 Task: Find connections with filter location Rosetta with filter topic #linkedinstorieswith filter profile language Spanish with filter current company The Product Folks with filter school IIEST, Shibpur with filter industry Baked Goods Manufacturing with filter service category Mortgage Lending with filter keywords title Animal Breeder
Action: Mouse moved to (598, 80)
Screenshot: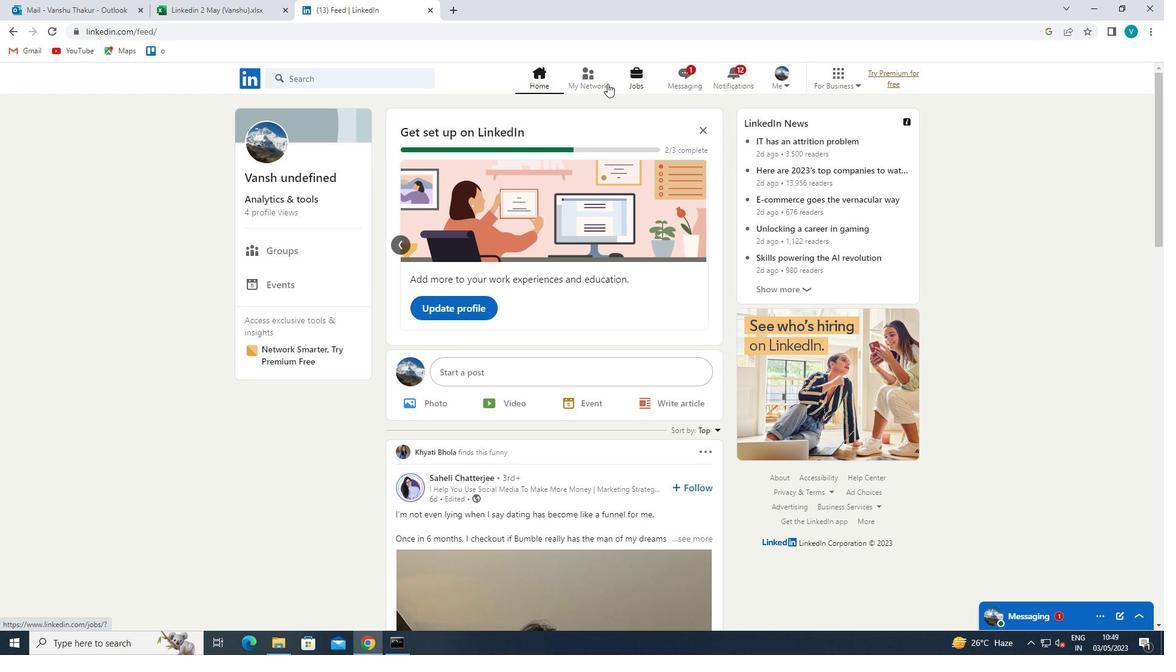 
Action: Mouse pressed left at (598, 80)
Screenshot: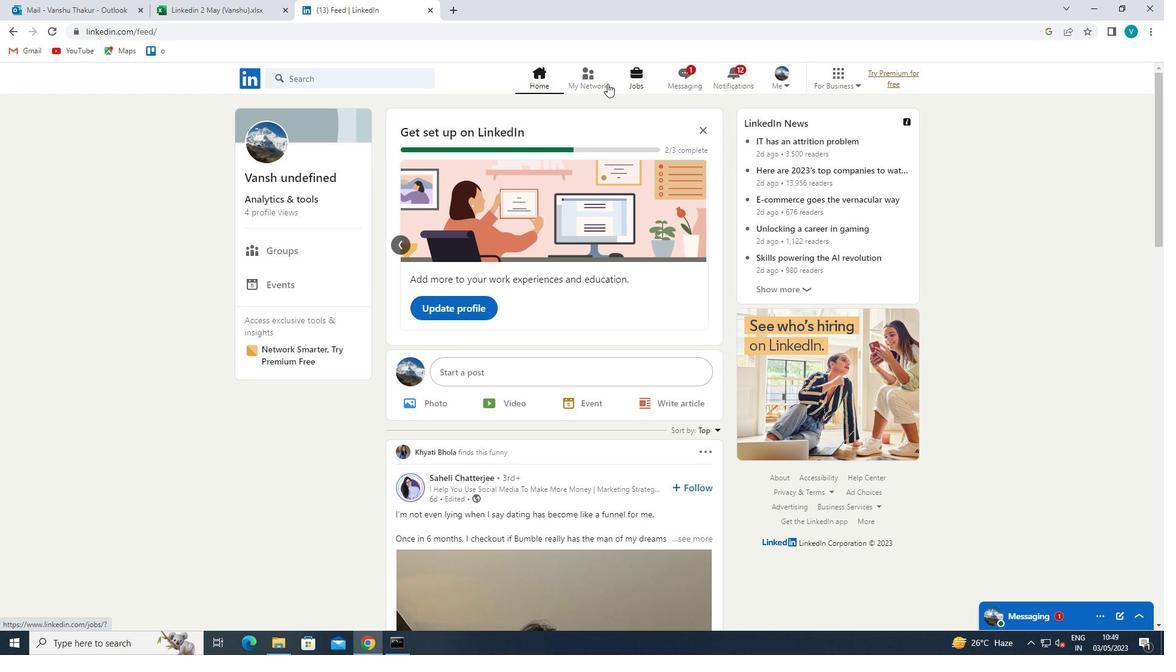 
Action: Mouse moved to (334, 136)
Screenshot: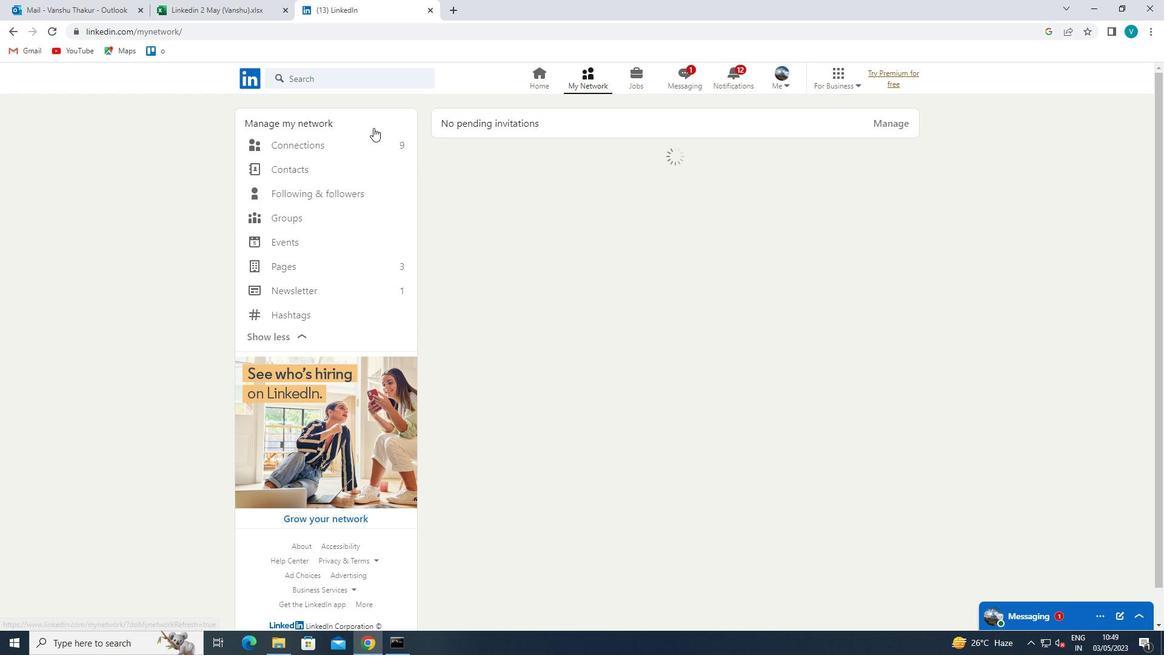 
Action: Mouse pressed left at (334, 136)
Screenshot: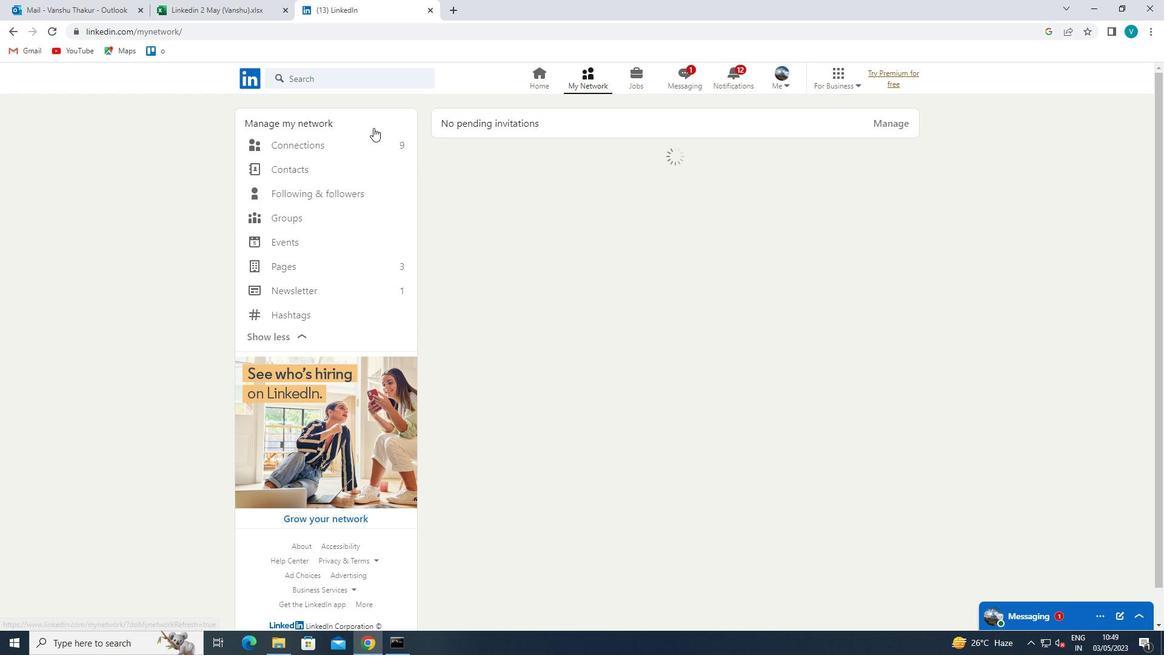 
Action: Mouse moved to (324, 148)
Screenshot: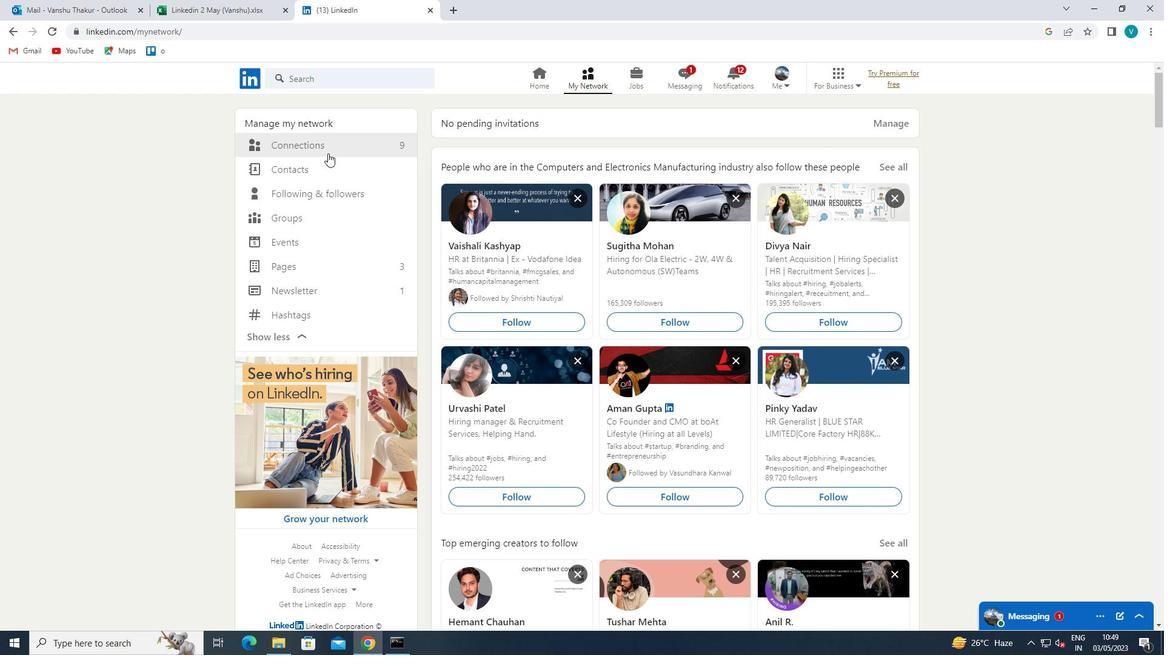 
Action: Mouse pressed left at (324, 148)
Screenshot: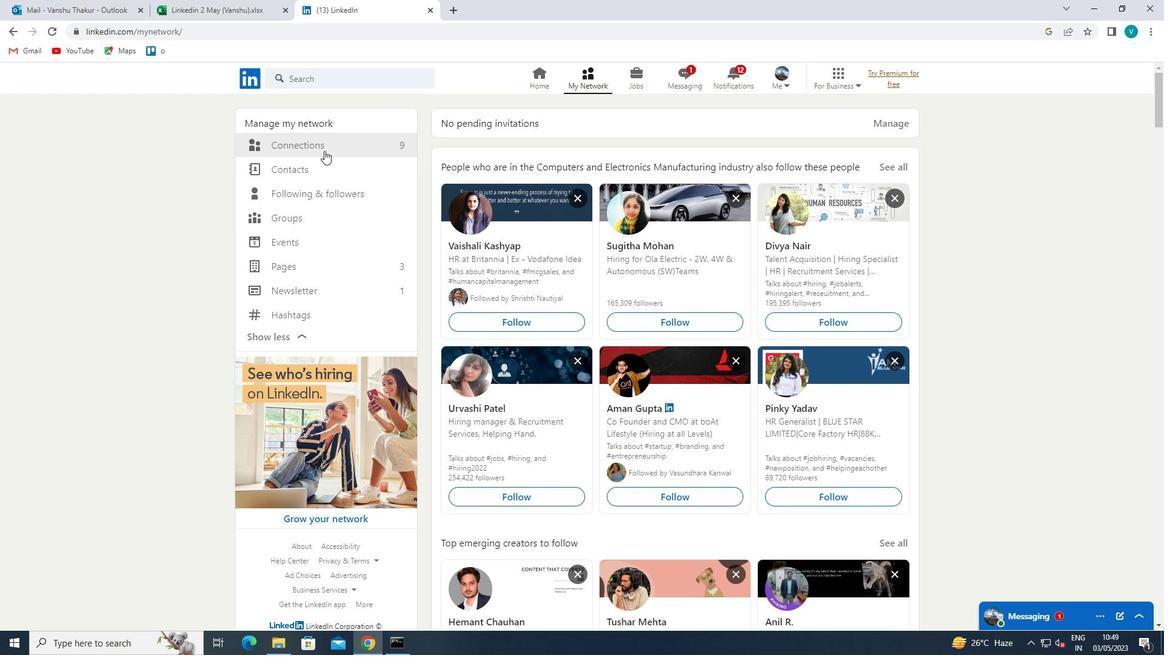 
Action: Mouse pressed left at (324, 148)
Screenshot: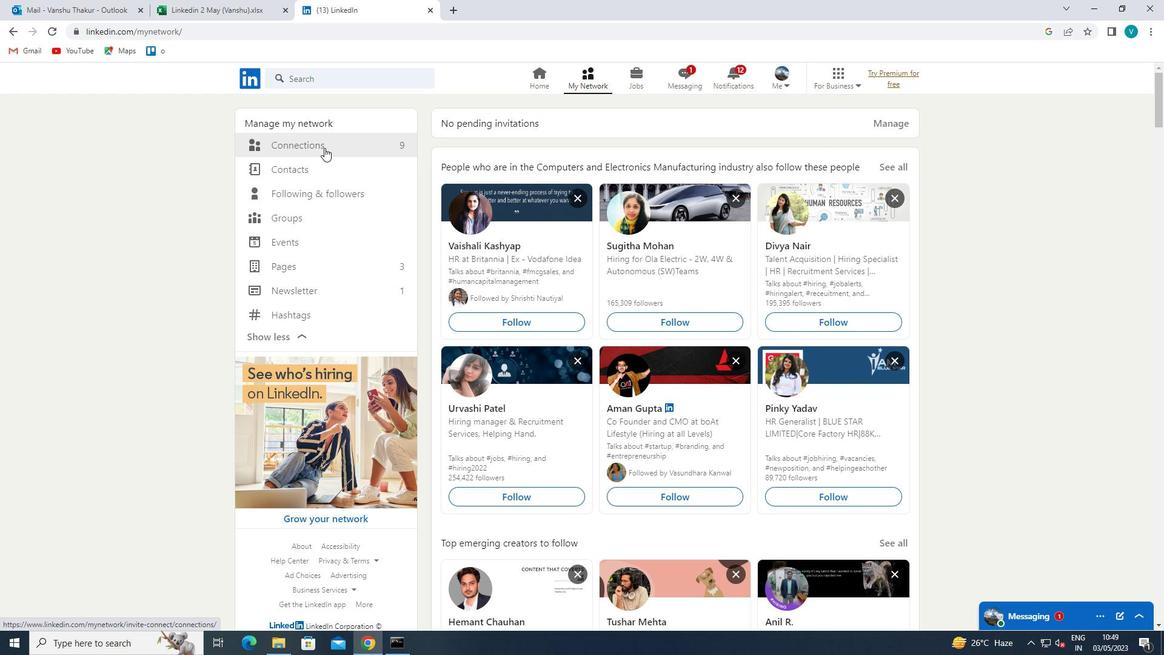 
Action: Mouse moved to (689, 139)
Screenshot: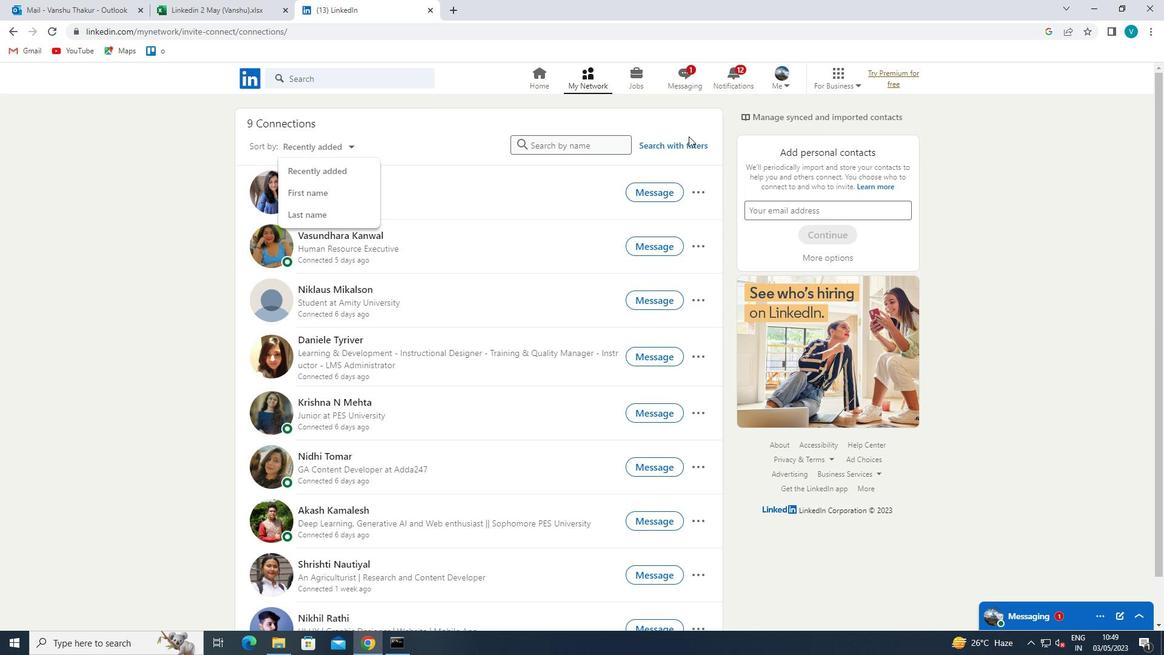 
Action: Mouse pressed left at (689, 139)
Screenshot: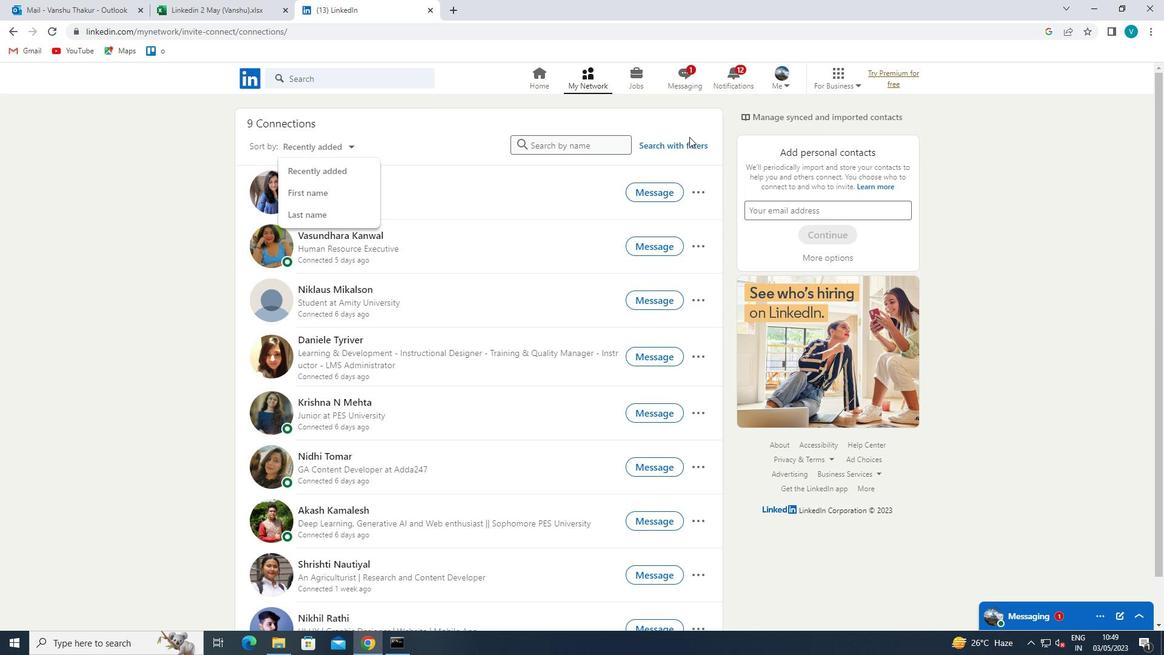 
Action: Mouse moved to (573, 108)
Screenshot: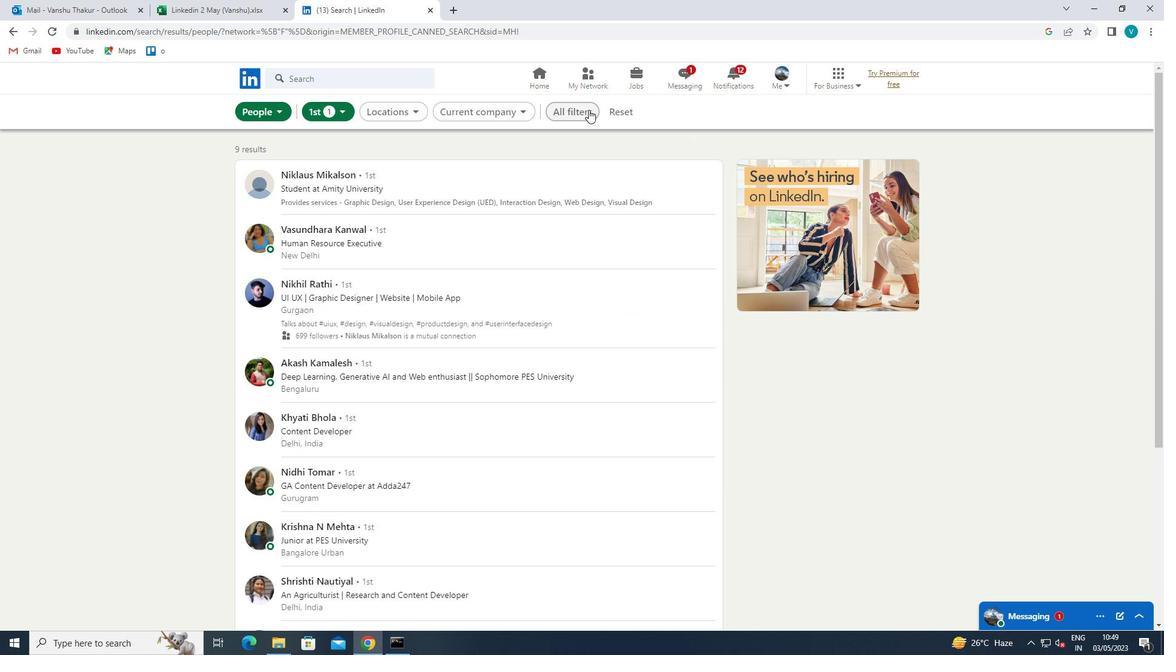
Action: Mouse pressed left at (573, 108)
Screenshot: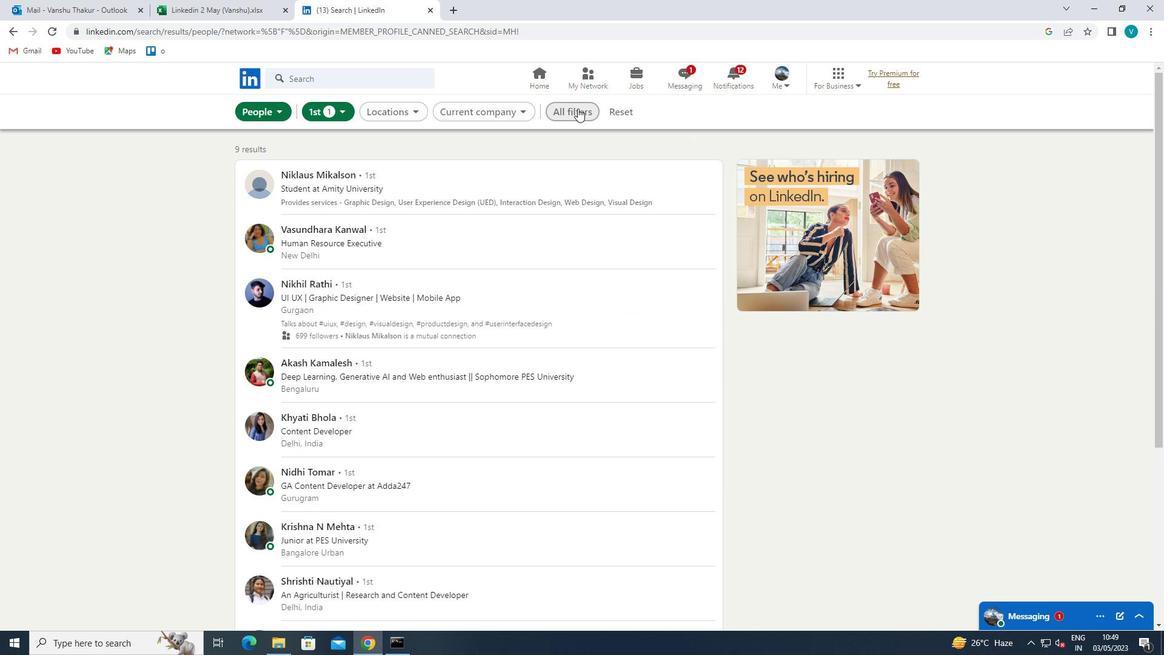 
Action: Mouse moved to (930, 246)
Screenshot: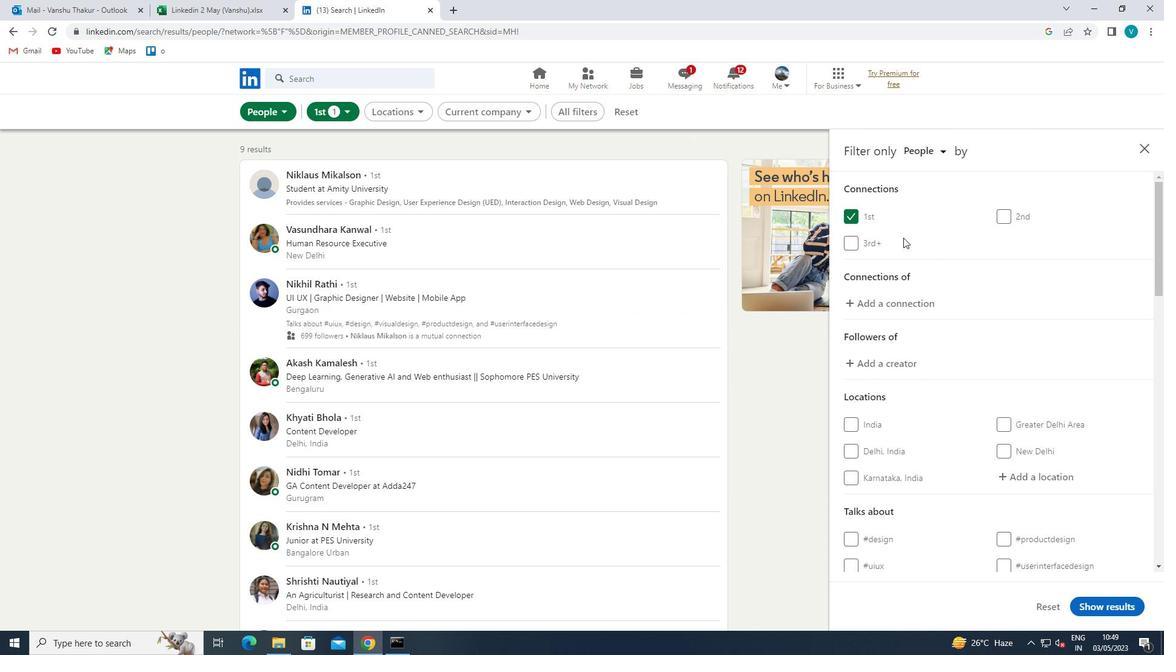 
Action: Mouse scrolled (930, 246) with delta (0, 0)
Screenshot: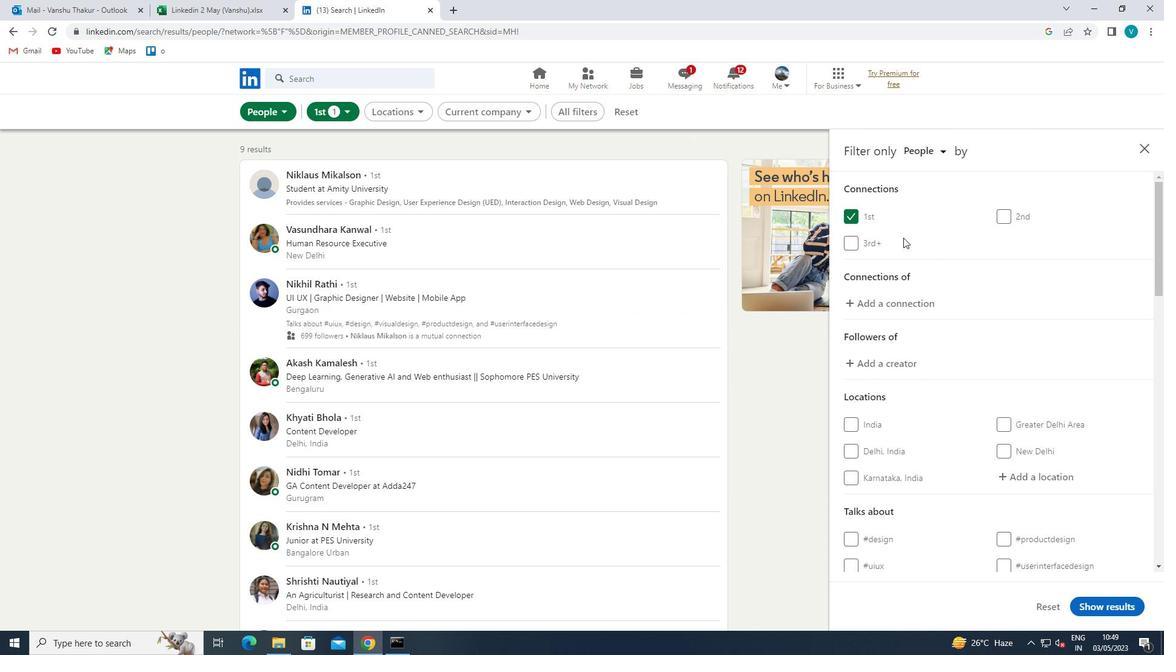 
Action: Mouse moved to (932, 248)
Screenshot: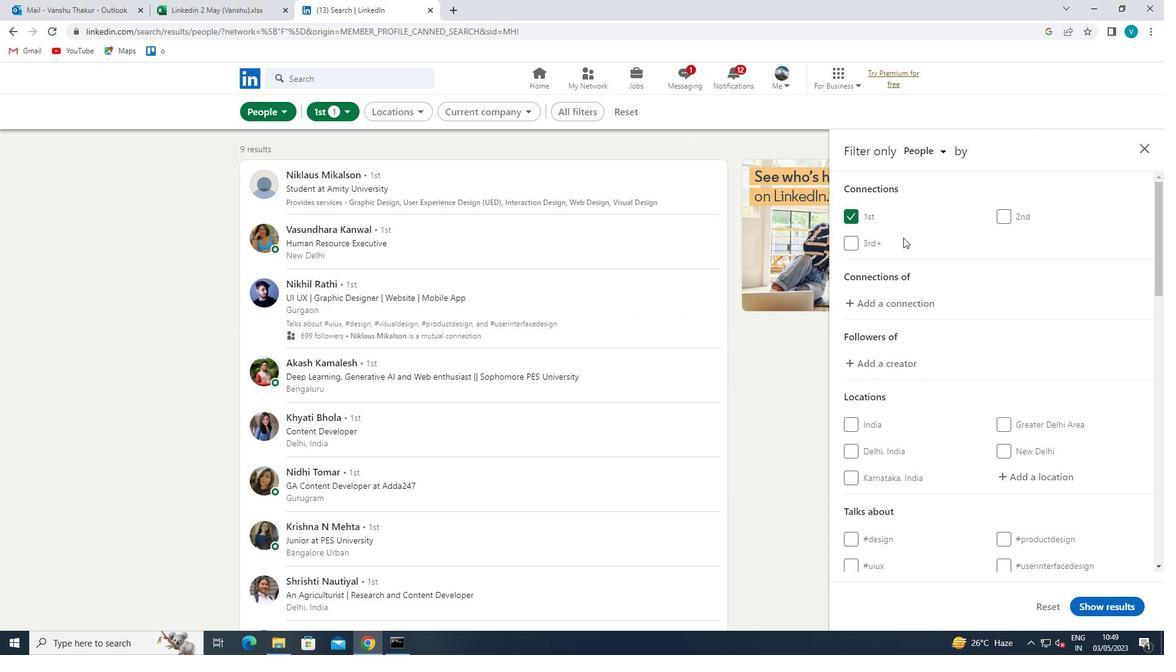 
Action: Mouse scrolled (932, 247) with delta (0, 0)
Screenshot: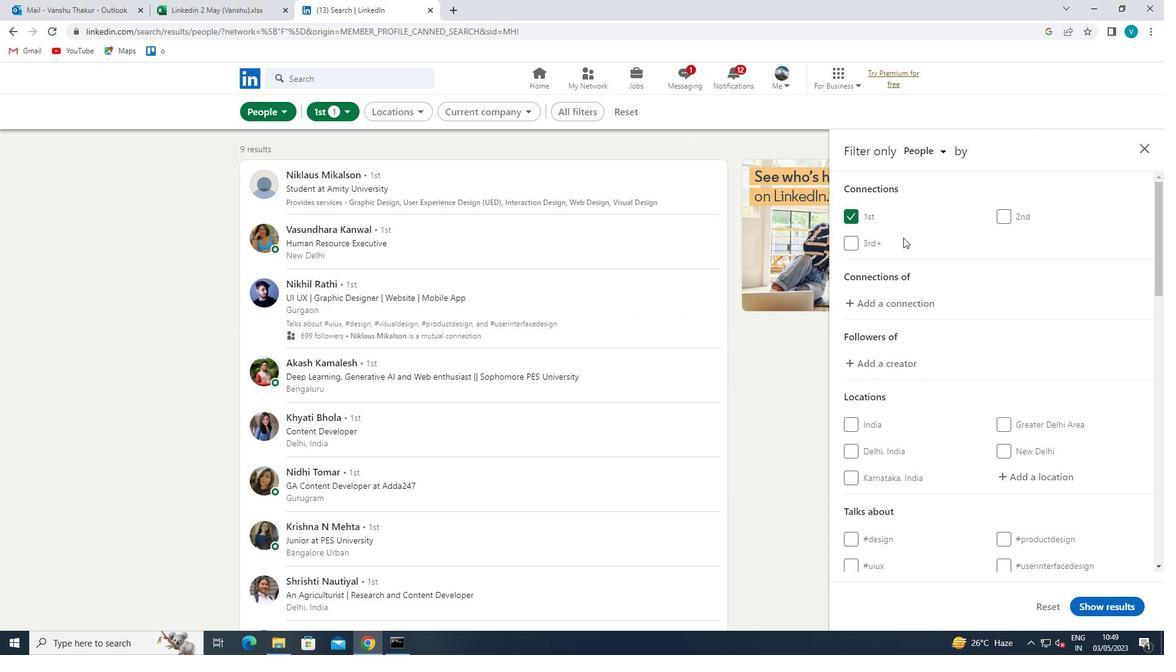 
Action: Mouse moved to (1013, 356)
Screenshot: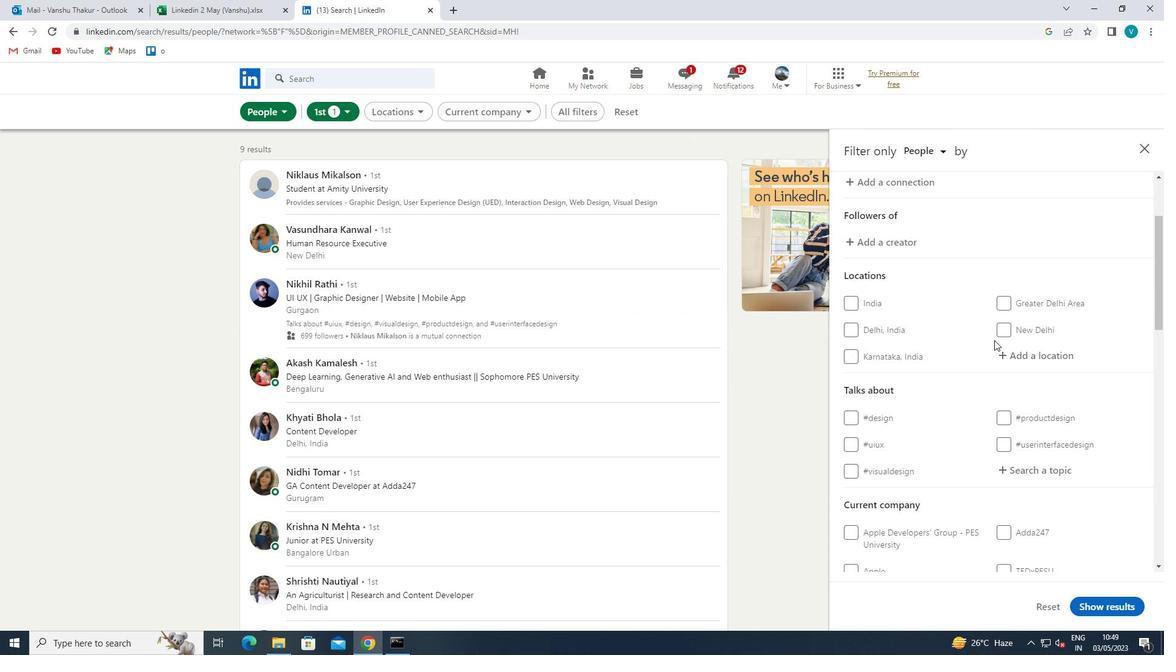 
Action: Mouse pressed left at (1013, 356)
Screenshot: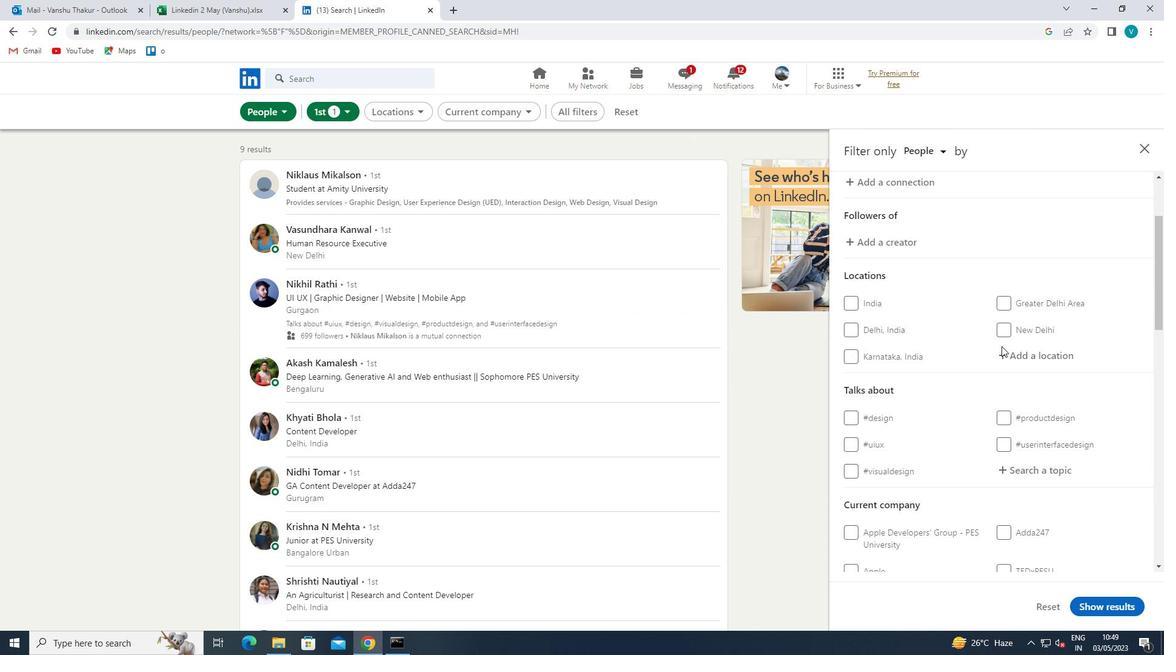 
Action: Mouse moved to (901, 349)
Screenshot: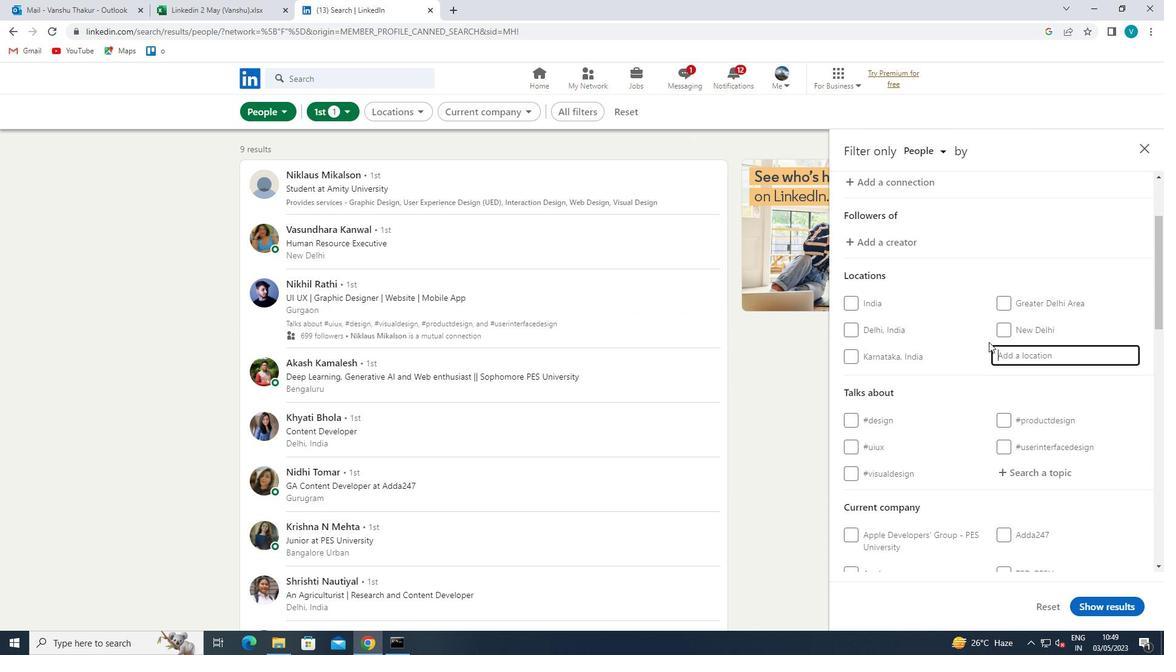 
Action: Key pressed <Key.shift>ROSEETA
Screenshot: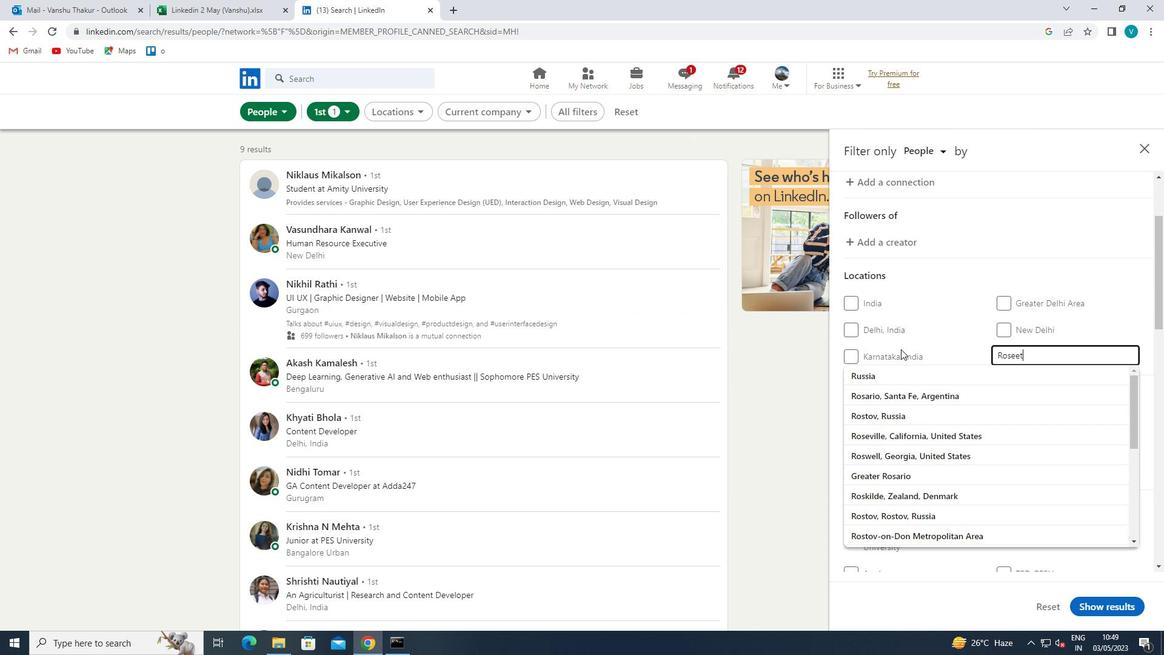 
Action: Mouse moved to (970, 366)
Screenshot: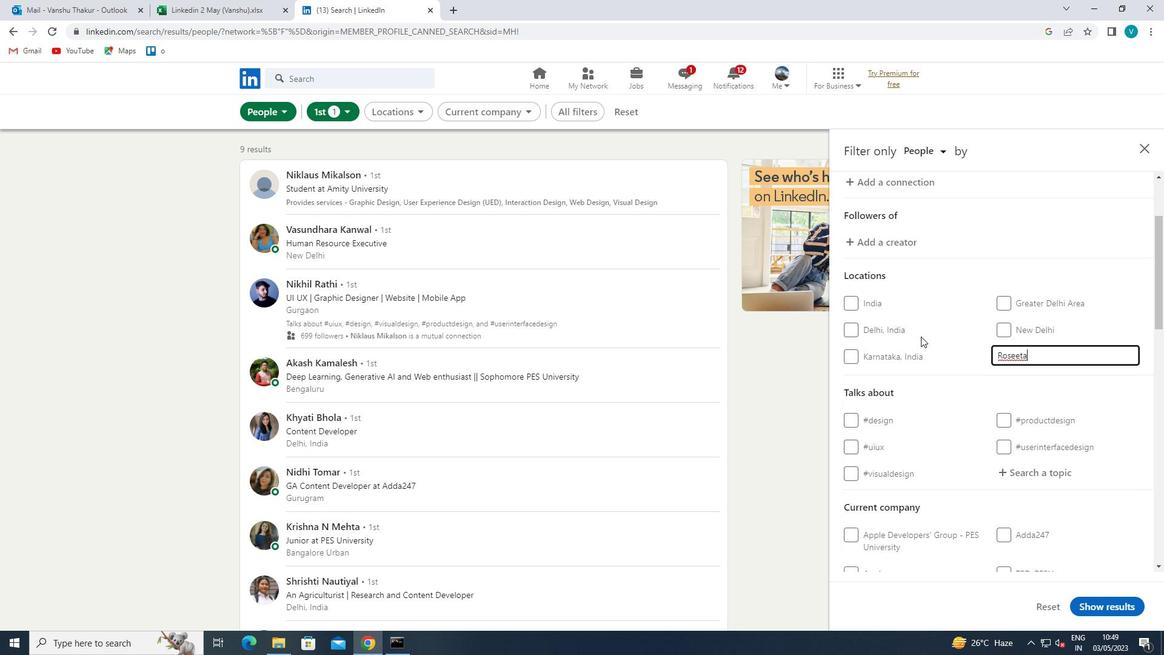 
Action: Mouse pressed left at (970, 366)
Screenshot: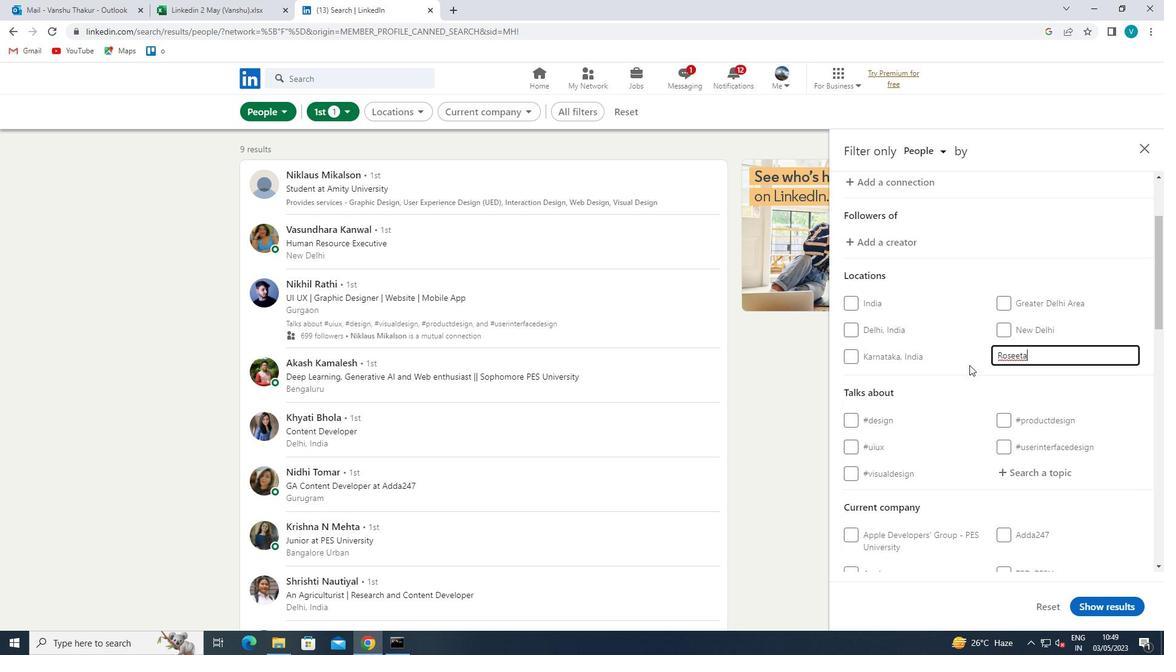 
Action: Mouse moved to (1053, 387)
Screenshot: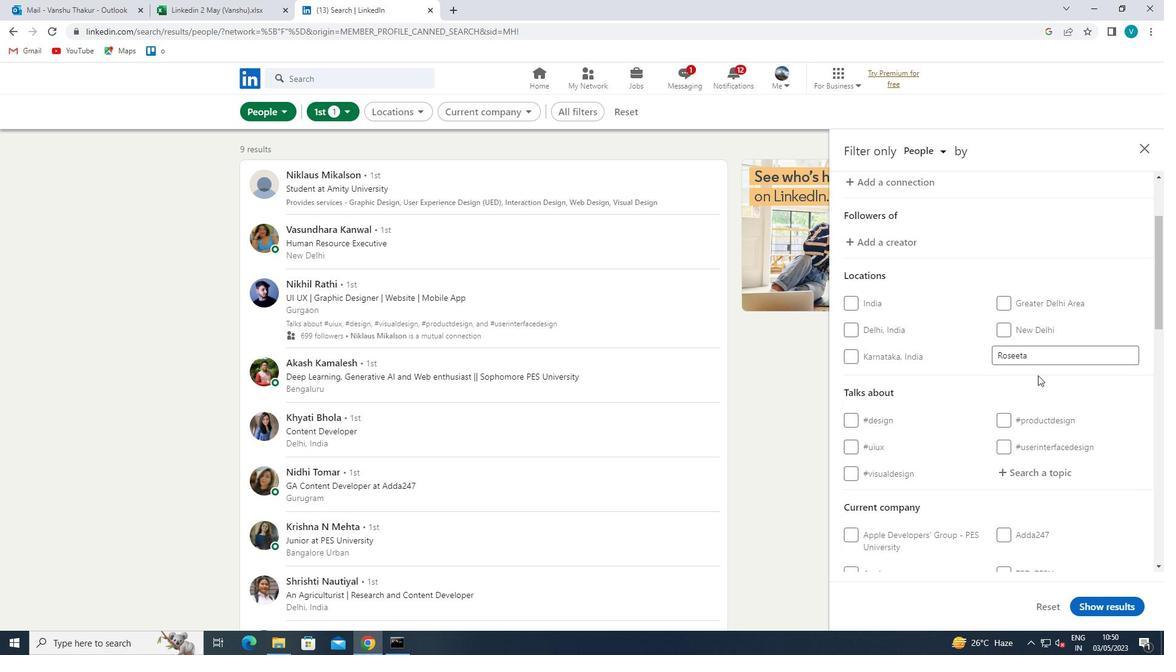
Action: Mouse scrolled (1053, 386) with delta (0, 0)
Screenshot: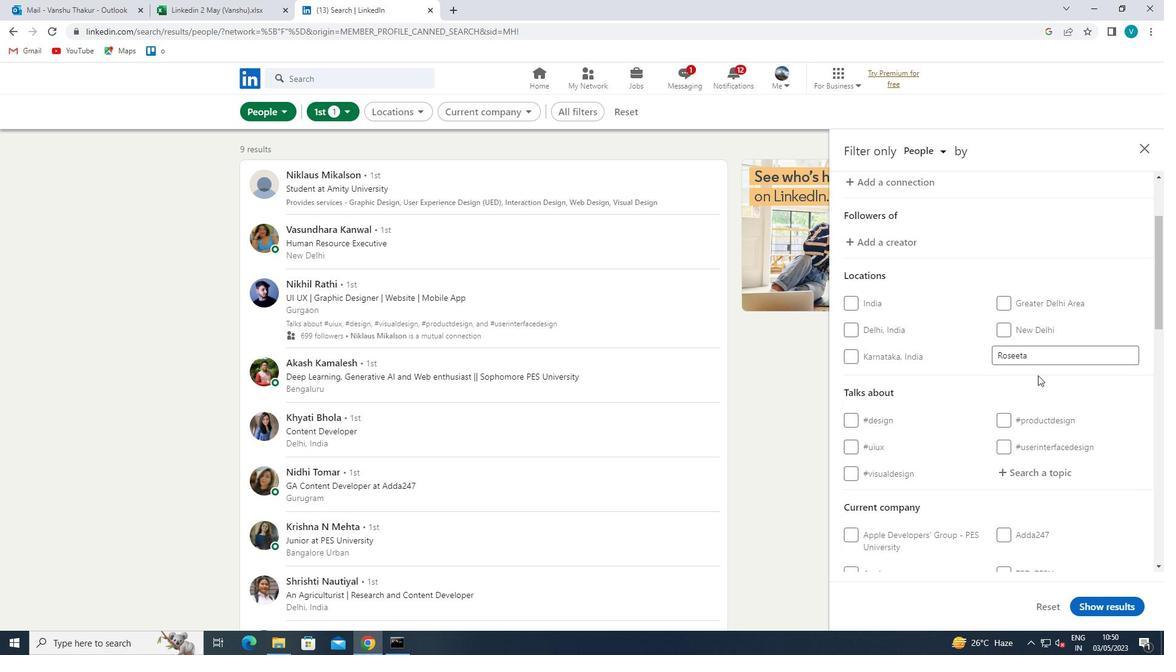 
Action: Mouse moved to (1055, 388)
Screenshot: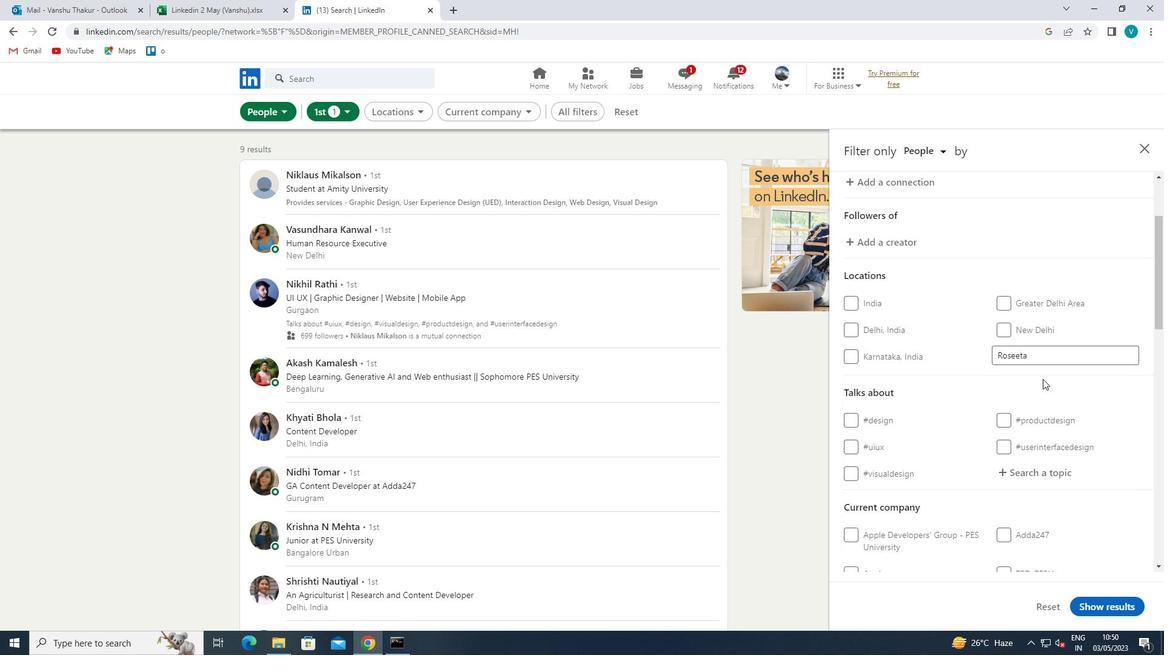 
Action: Mouse scrolled (1055, 388) with delta (0, 0)
Screenshot: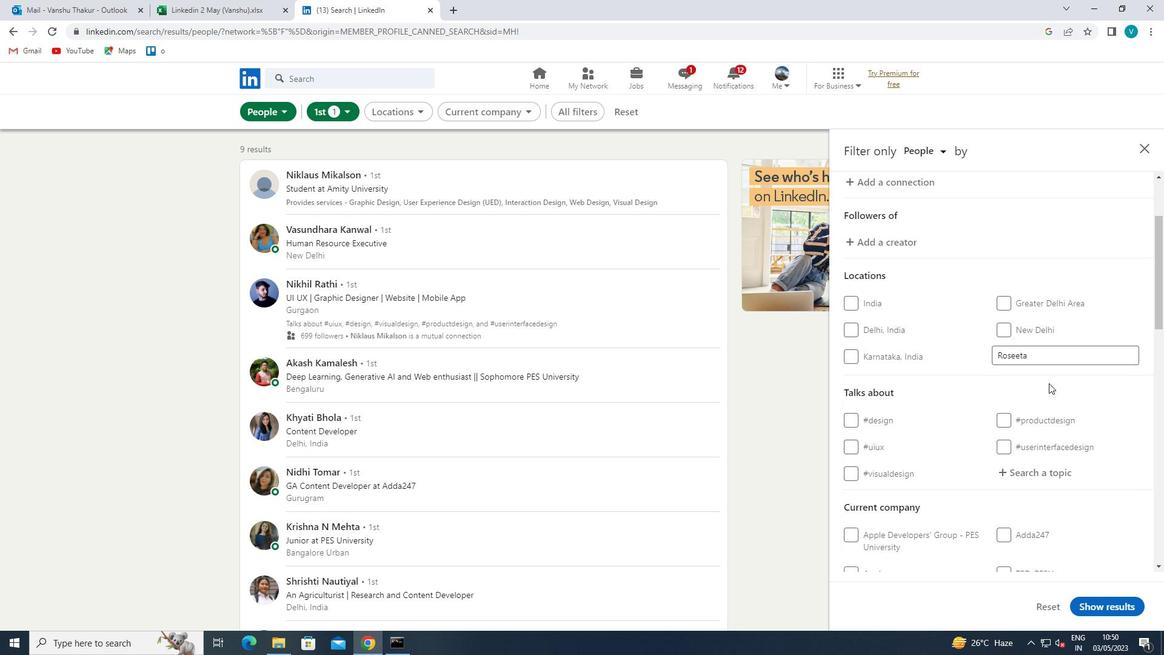 
Action: Mouse moved to (1061, 346)
Screenshot: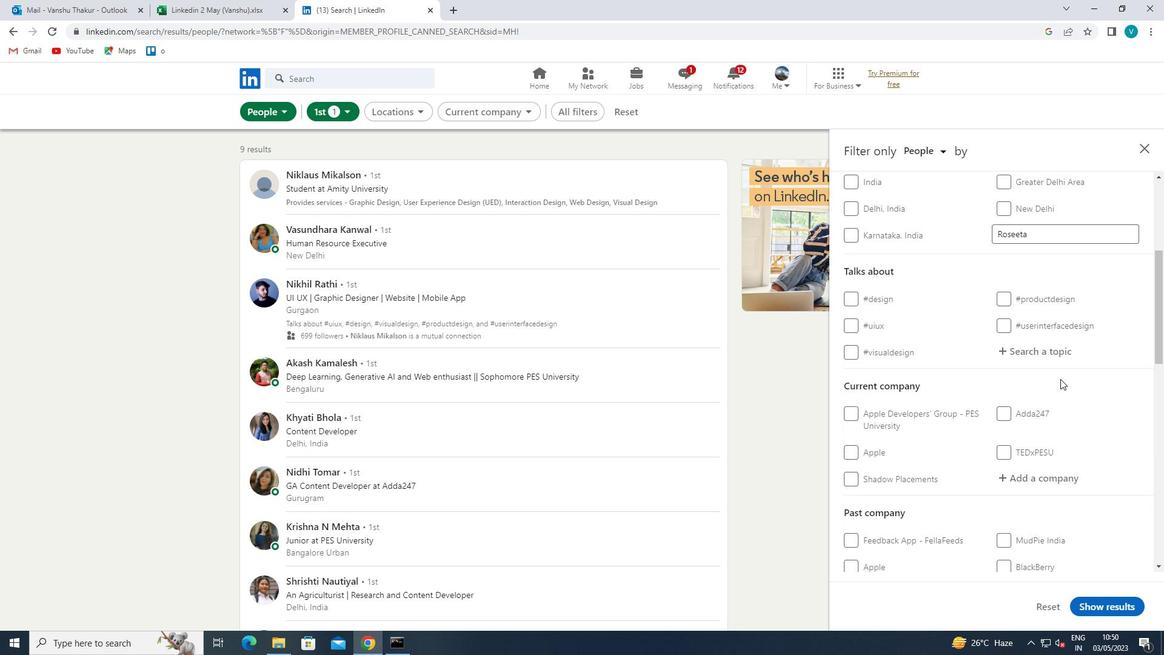 
Action: Mouse pressed left at (1061, 346)
Screenshot: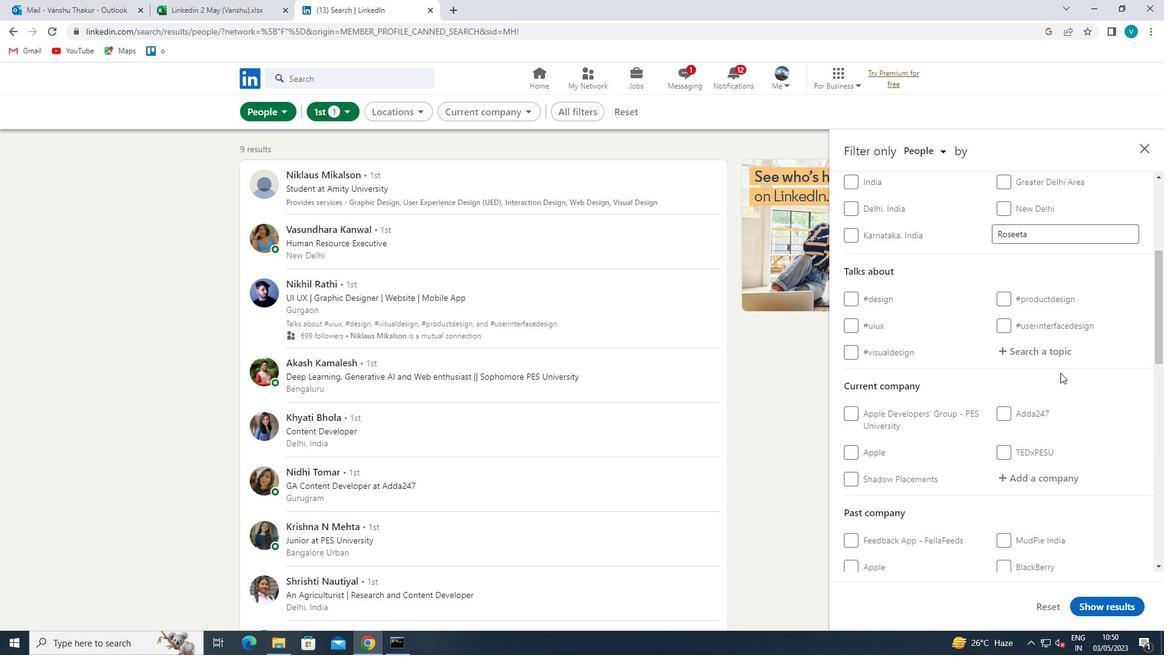 
Action: Mouse moved to (994, 342)
Screenshot: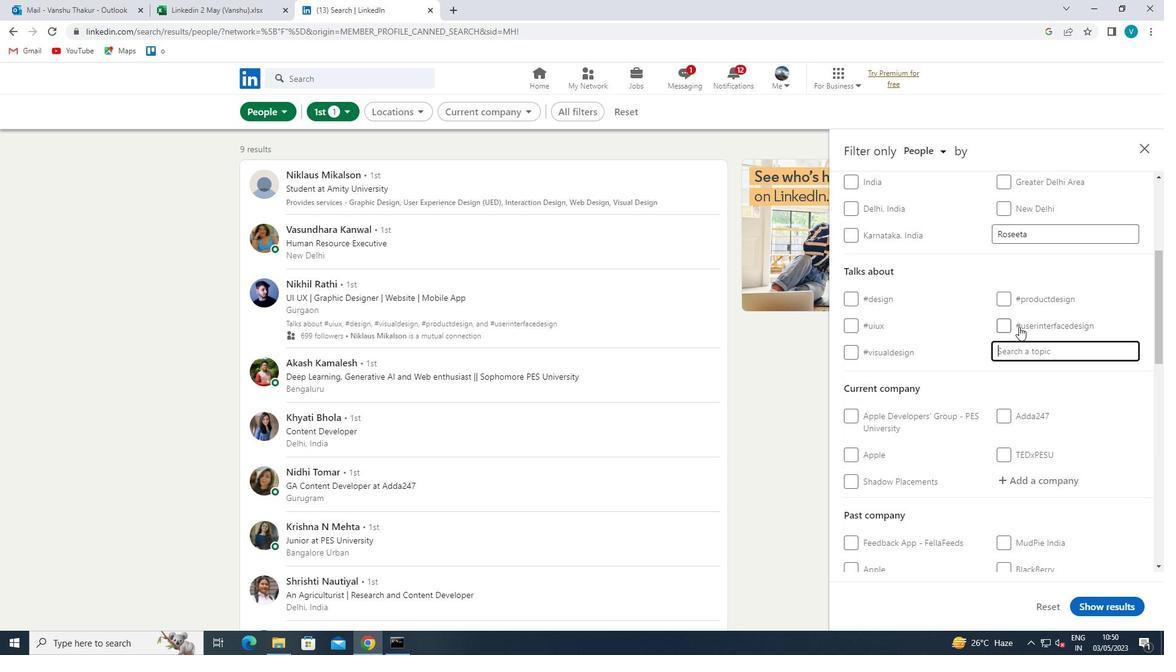 
Action: Key pressed LINK
Screenshot: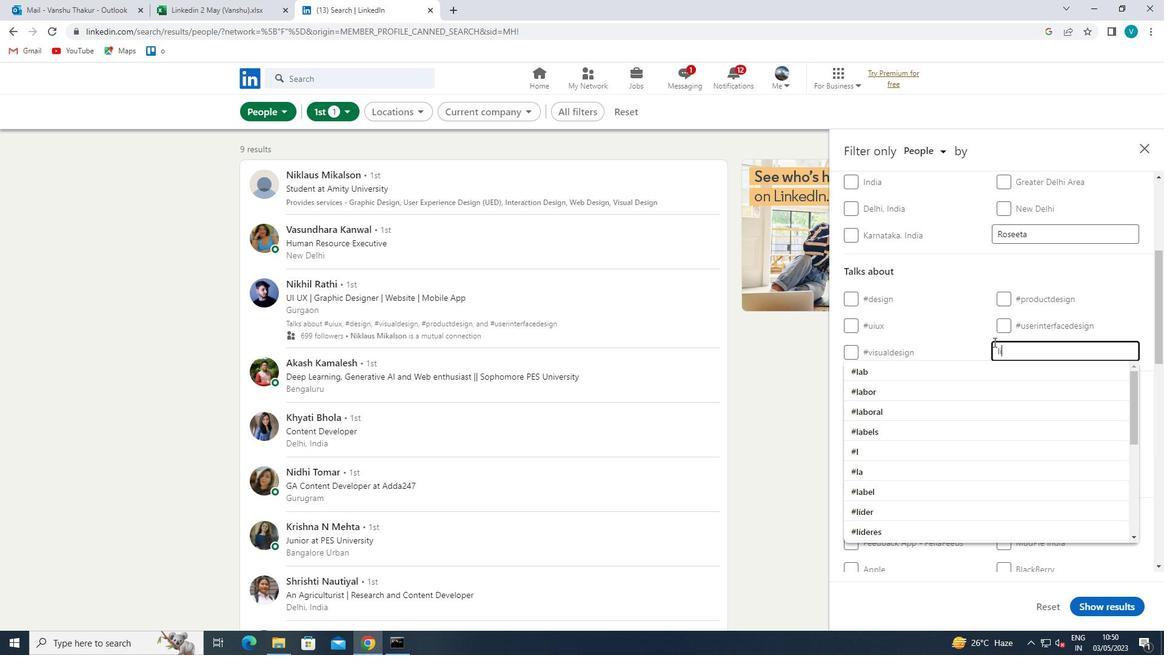 
Action: Mouse moved to (993, 342)
Screenshot: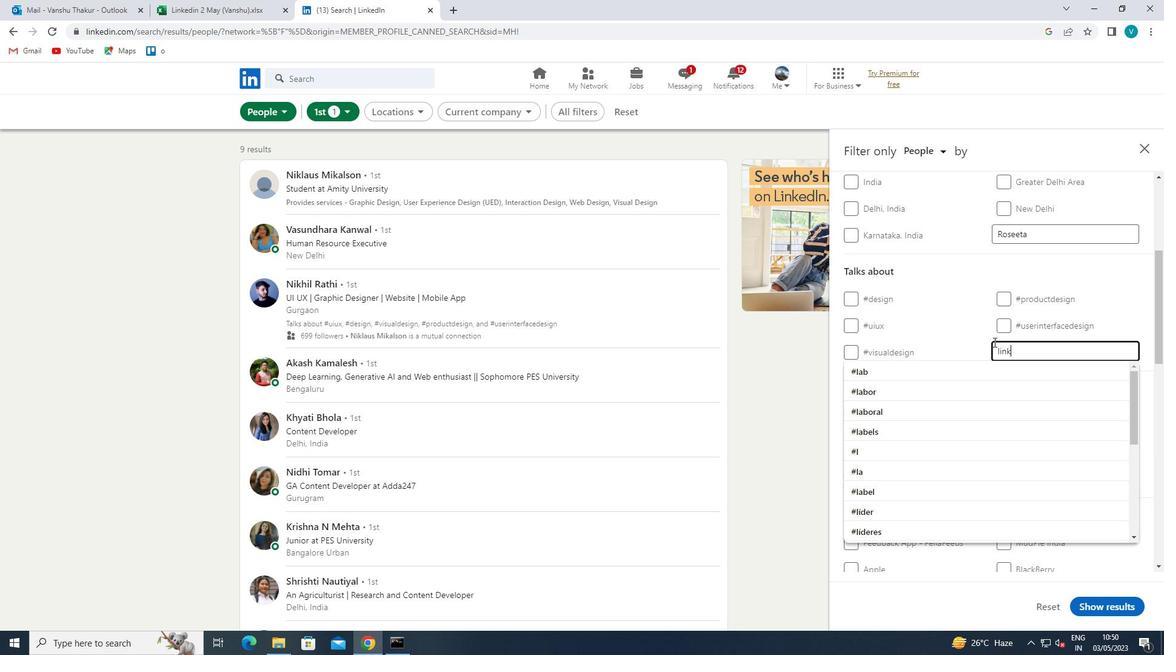 
Action: Key pressed EDINST
Screenshot: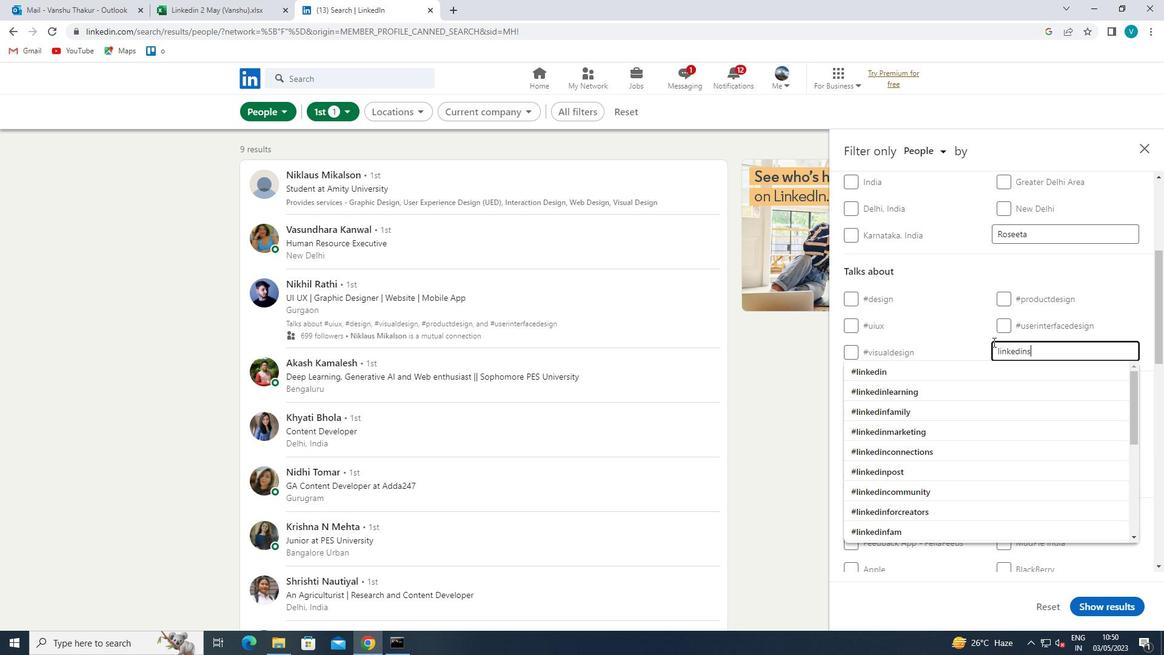 
Action: Mouse moved to (967, 388)
Screenshot: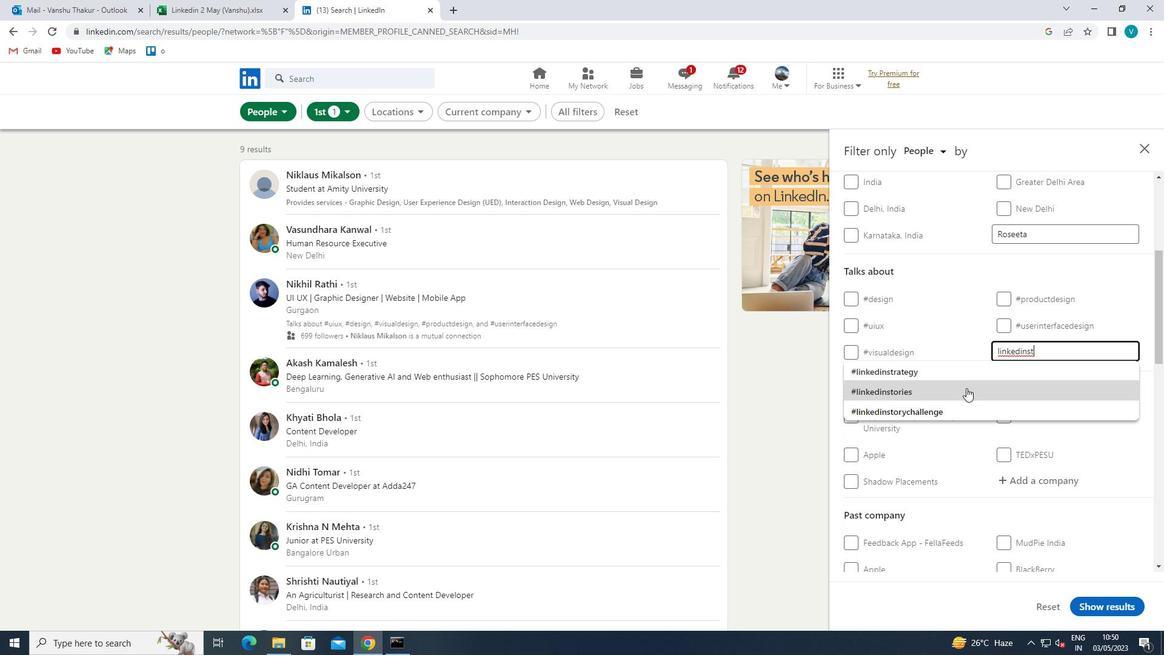 
Action: Mouse pressed left at (967, 388)
Screenshot: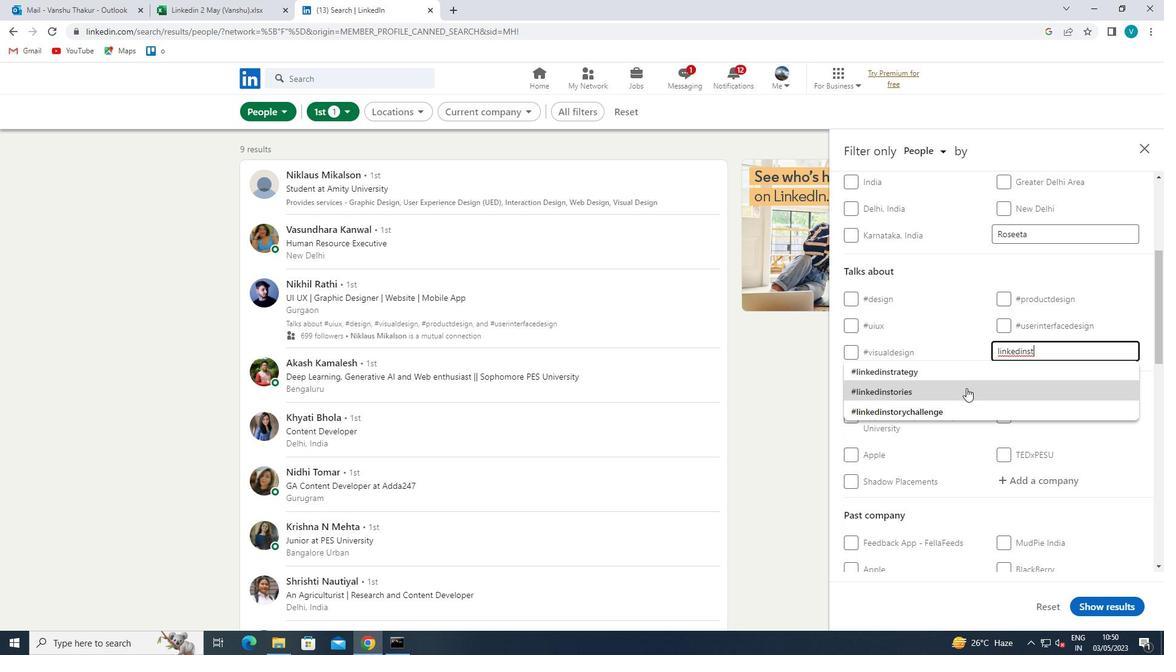 
Action: Mouse moved to (967, 388)
Screenshot: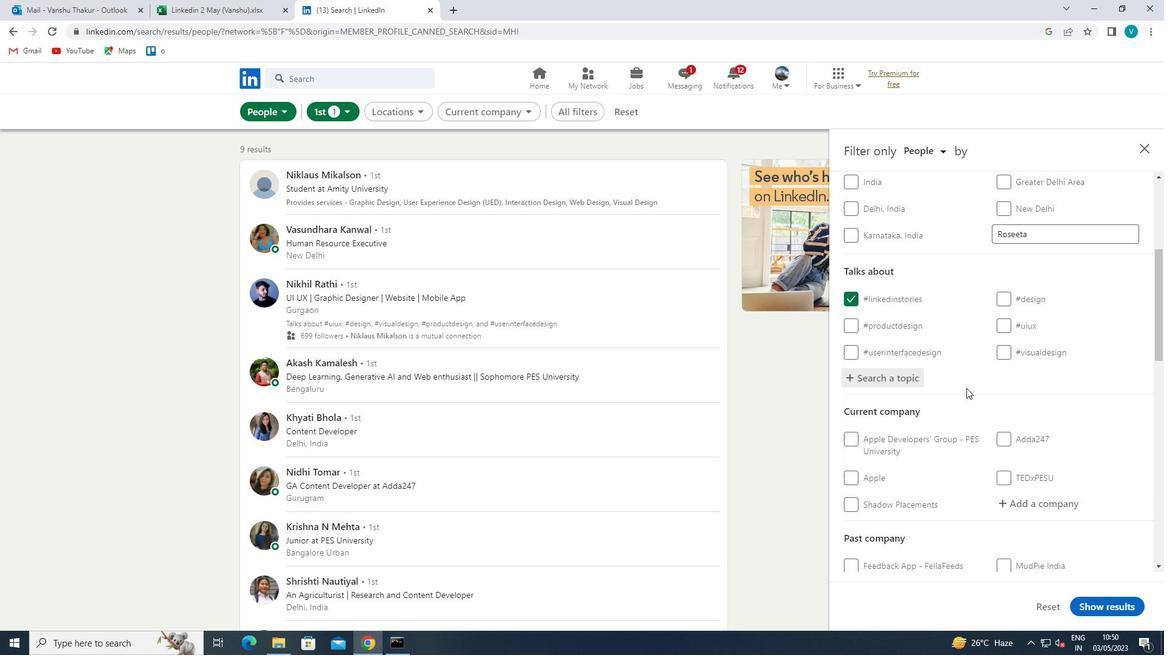 
Action: Mouse scrolled (967, 387) with delta (0, 0)
Screenshot: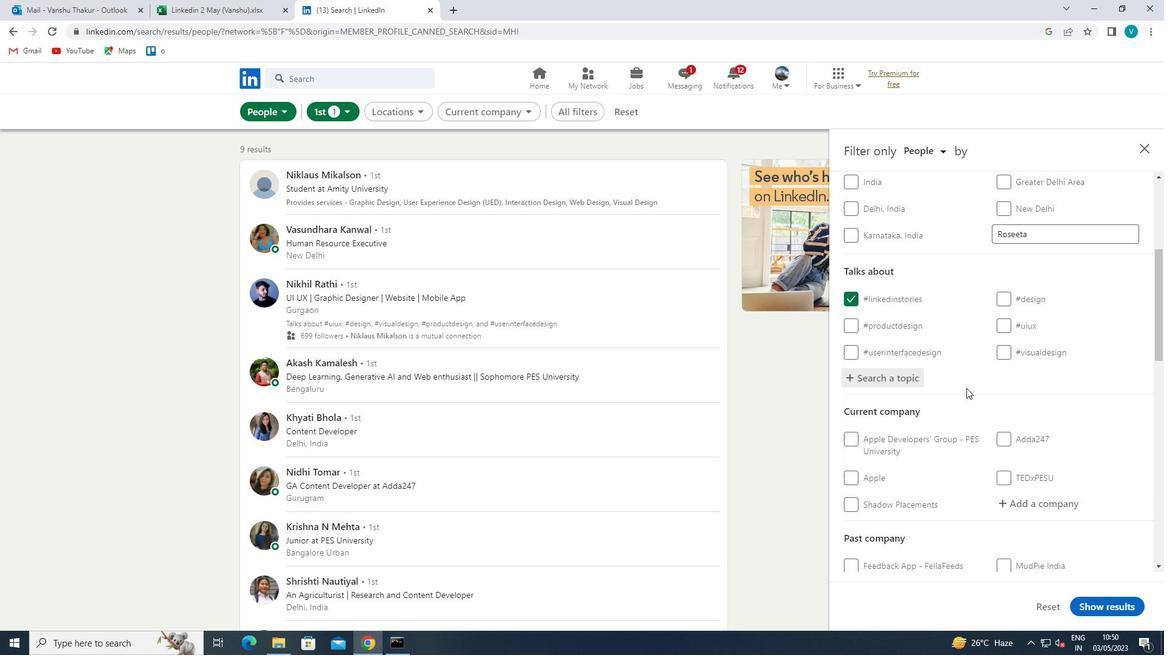 
Action: Mouse moved to (966, 388)
Screenshot: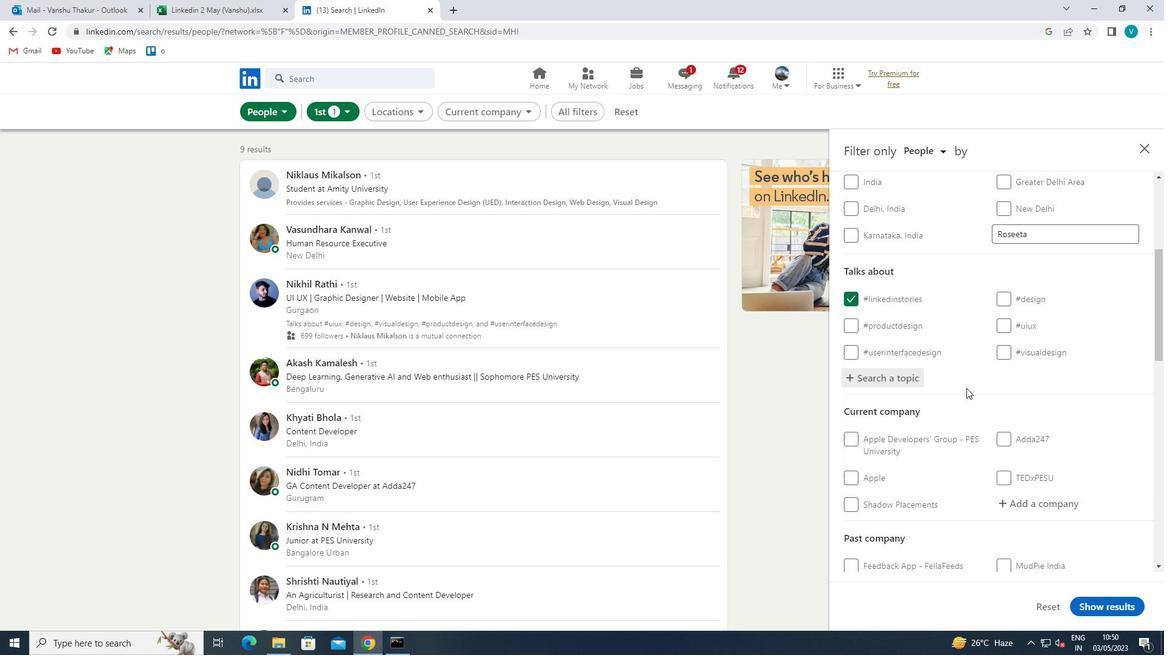 
Action: Mouse scrolled (966, 387) with delta (0, 0)
Screenshot: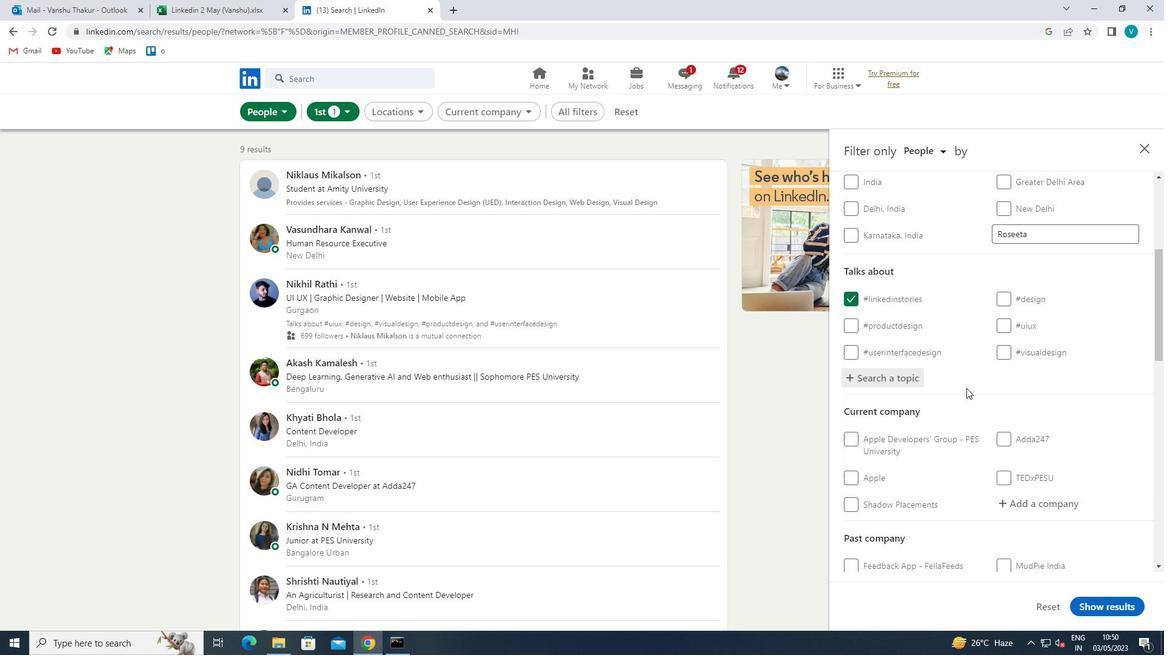 
Action: Mouse scrolled (966, 387) with delta (0, 0)
Screenshot: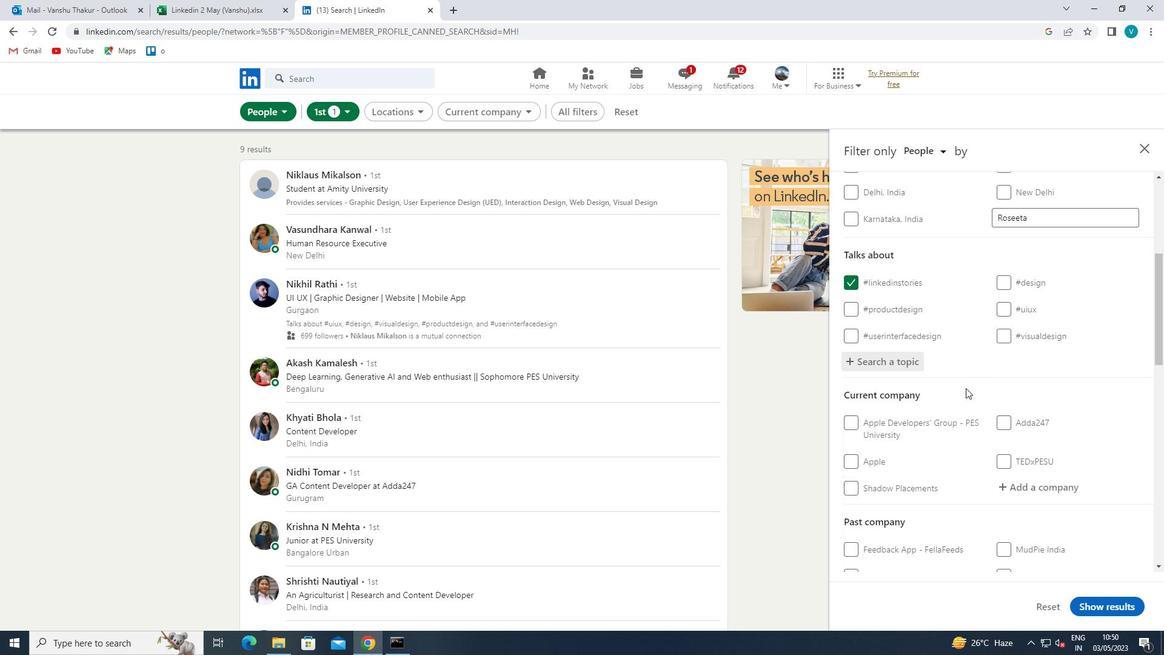 
Action: Mouse moved to (1029, 317)
Screenshot: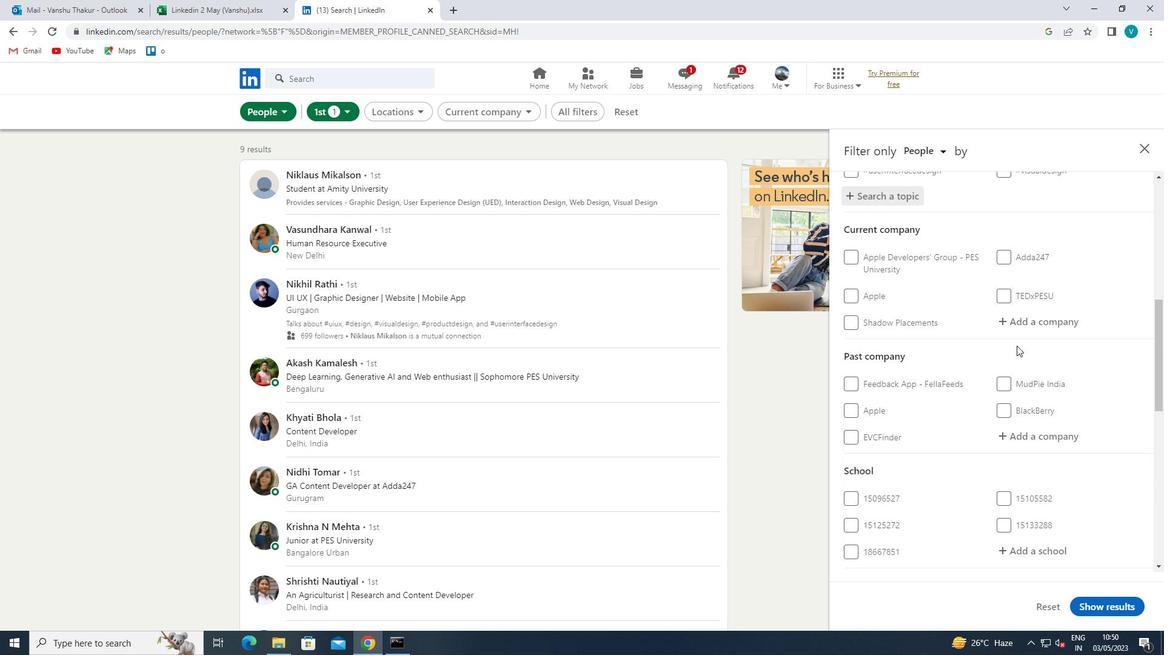 
Action: Mouse pressed left at (1029, 317)
Screenshot: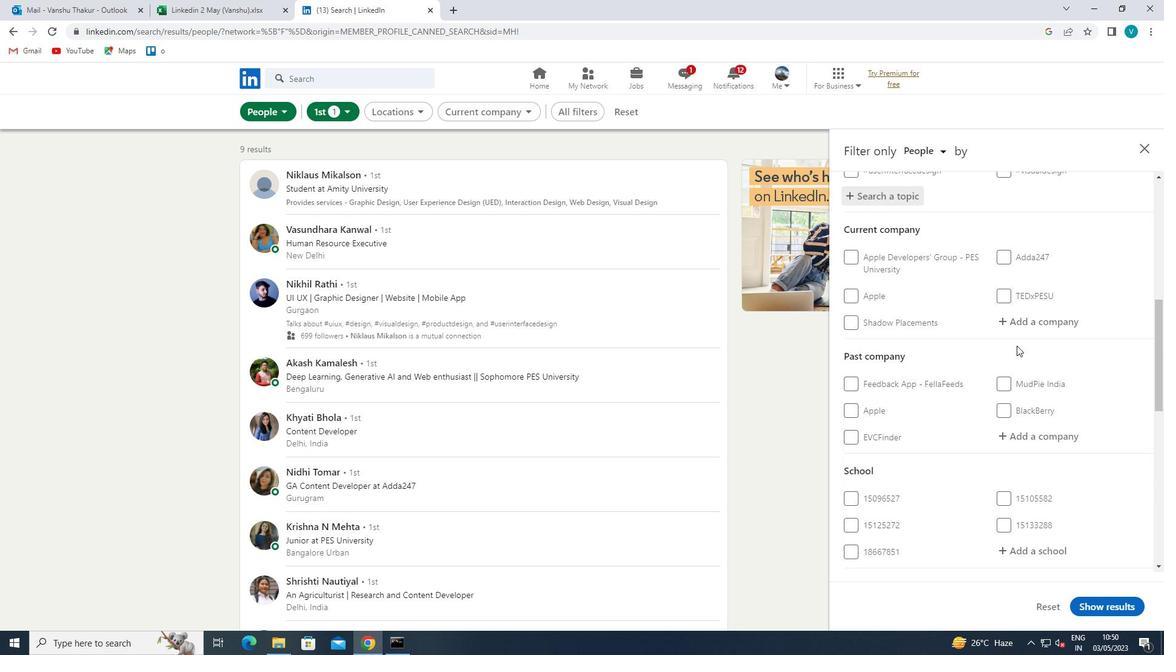 
Action: Key pressed <Key.shift>ctrl+THE<Key.space><Key.shift>PRODUCT<Key.space>
Screenshot: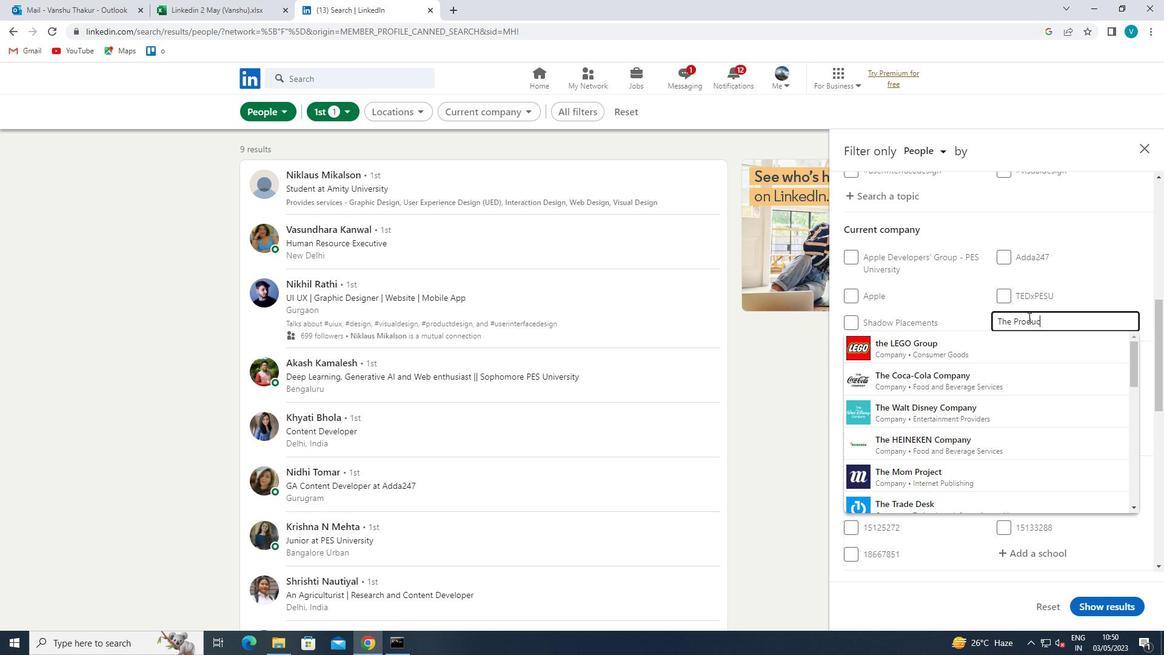 
Action: Mouse moved to (997, 336)
Screenshot: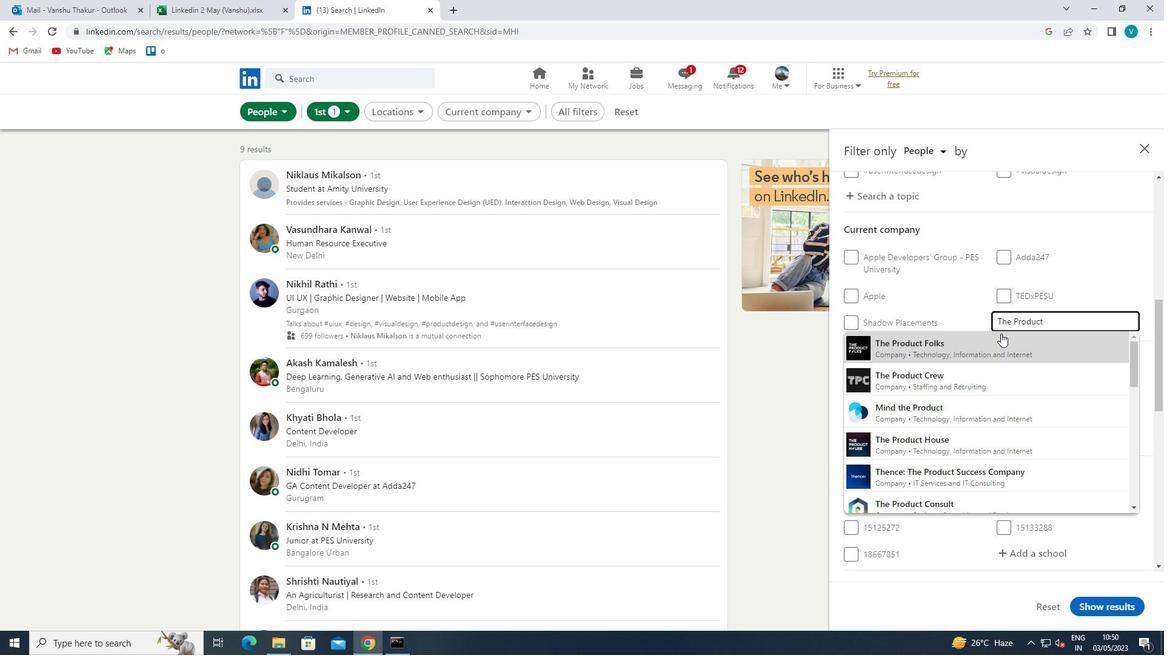 
Action: Mouse pressed left at (997, 336)
Screenshot: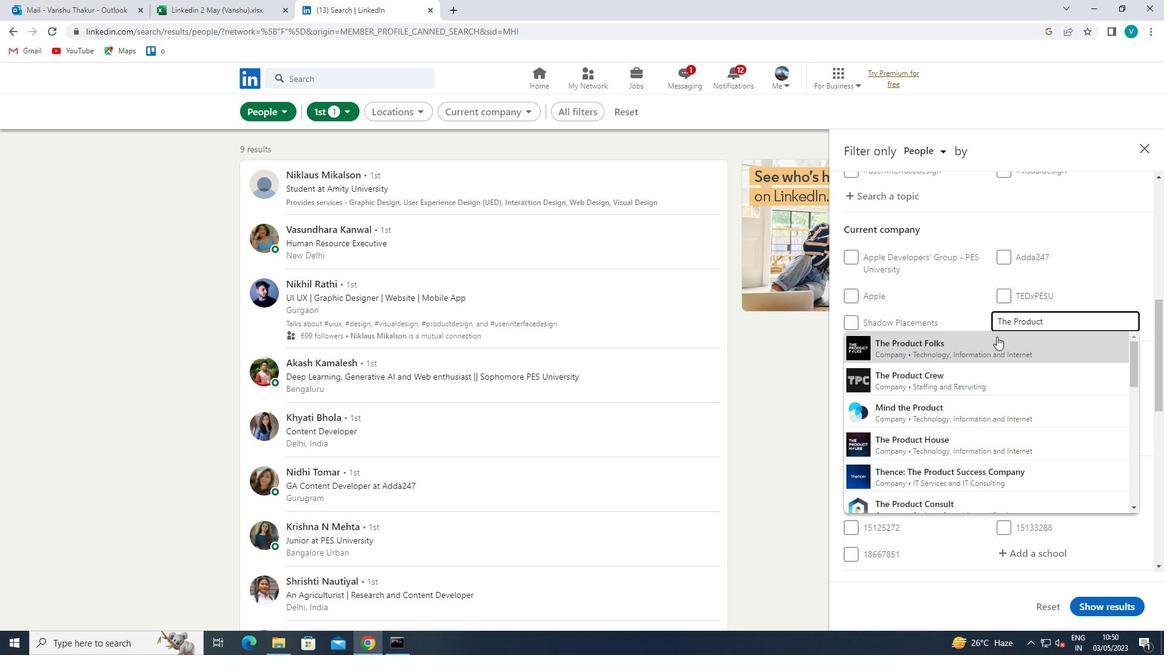 
Action: Mouse scrolled (997, 336) with delta (0, 0)
Screenshot: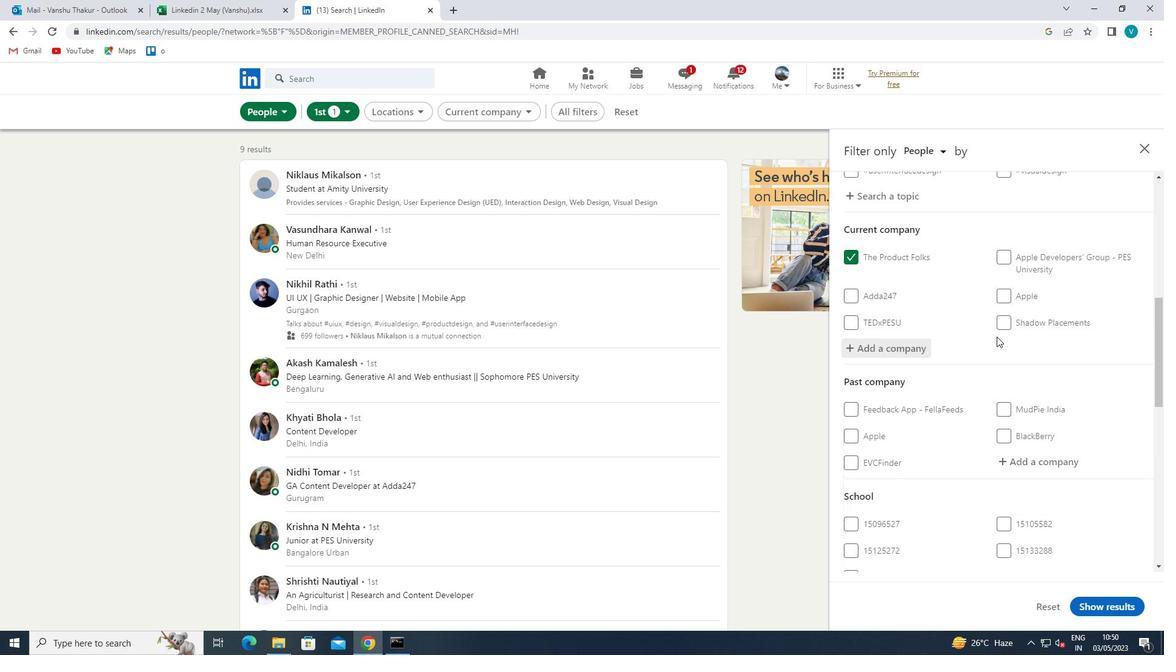 
Action: Mouse scrolled (997, 336) with delta (0, 0)
Screenshot: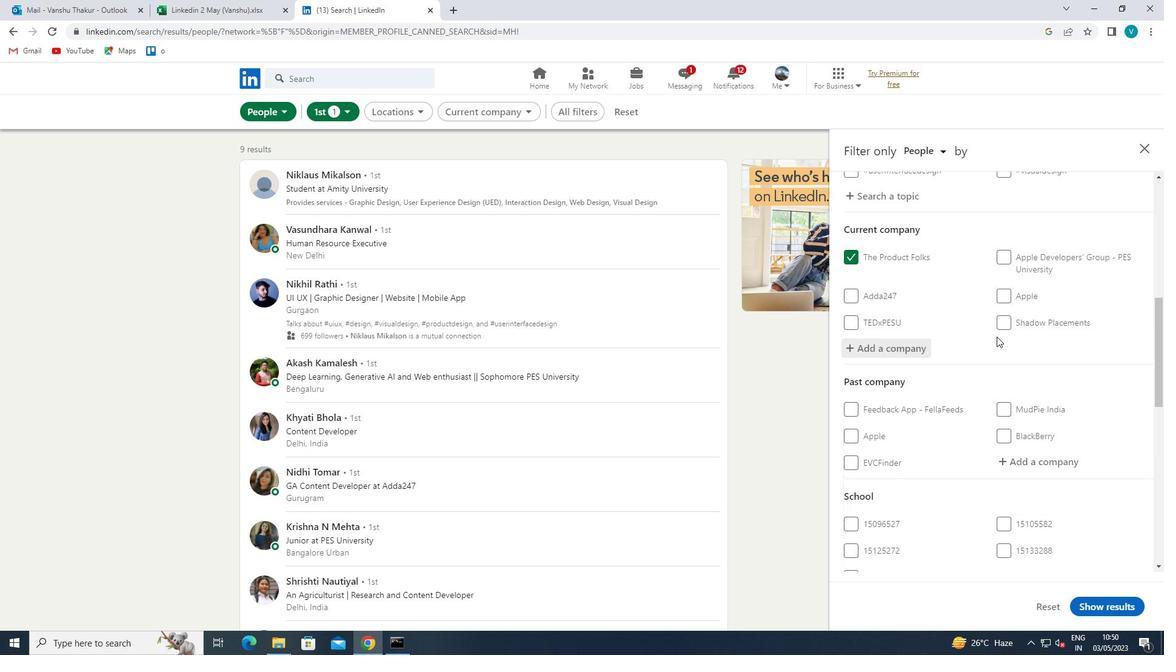 
Action: Mouse scrolled (997, 336) with delta (0, 0)
Screenshot: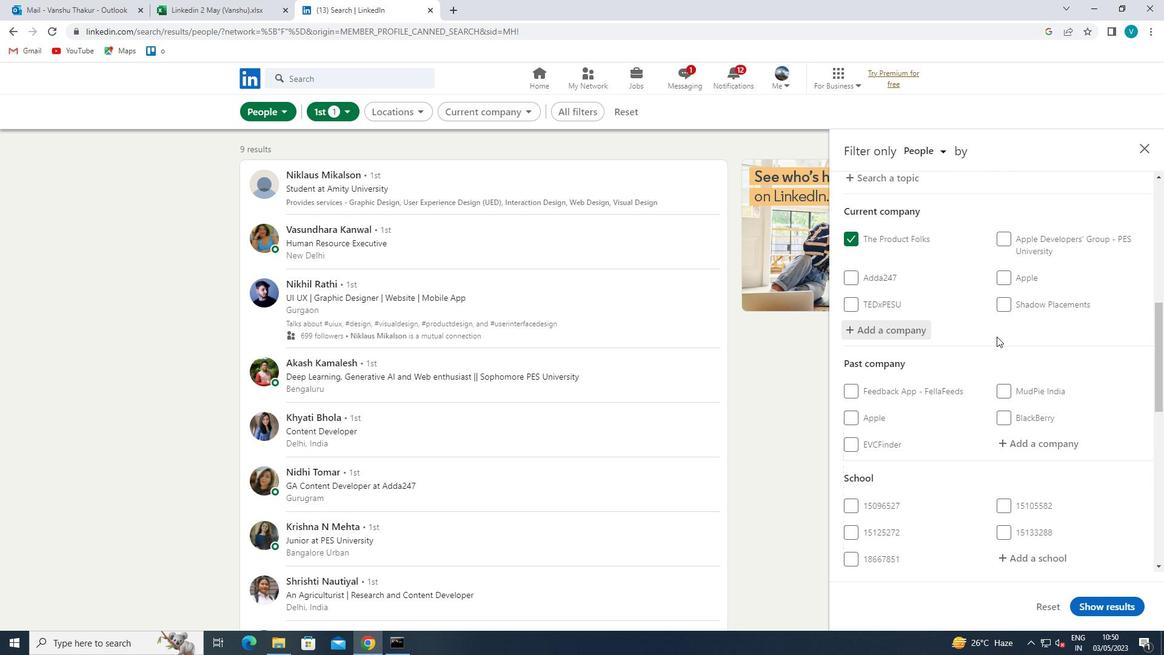 
Action: Mouse scrolled (997, 336) with delta (0, 0)
Screenshot: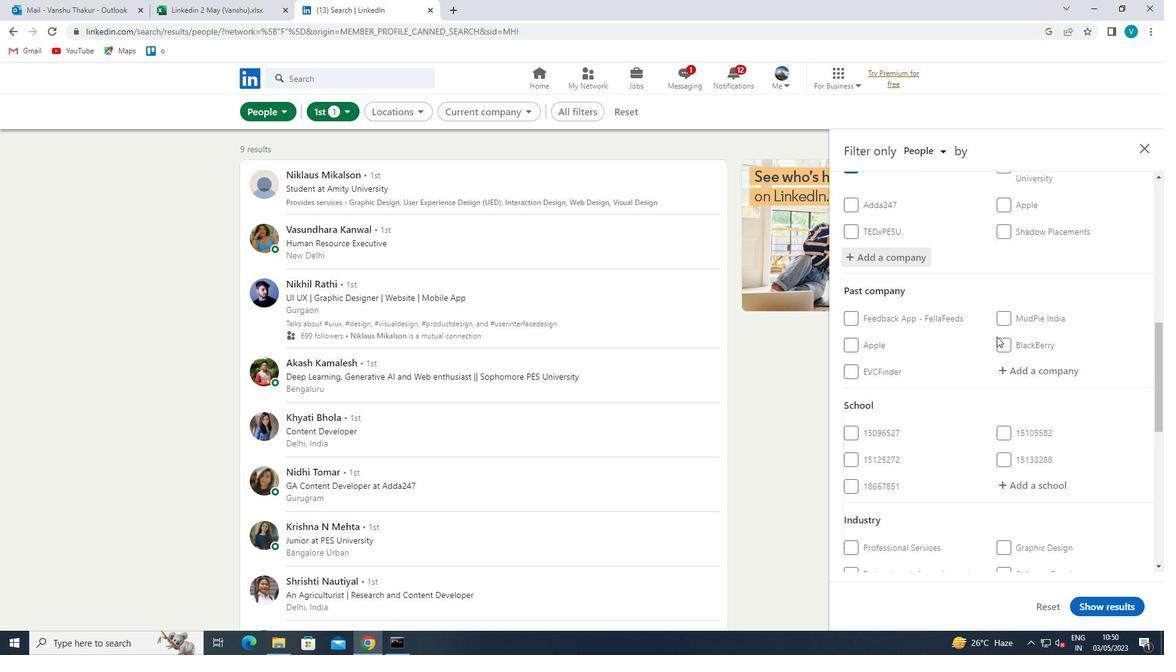
Action: Mouse moved to (1050, 333)
Screenshot: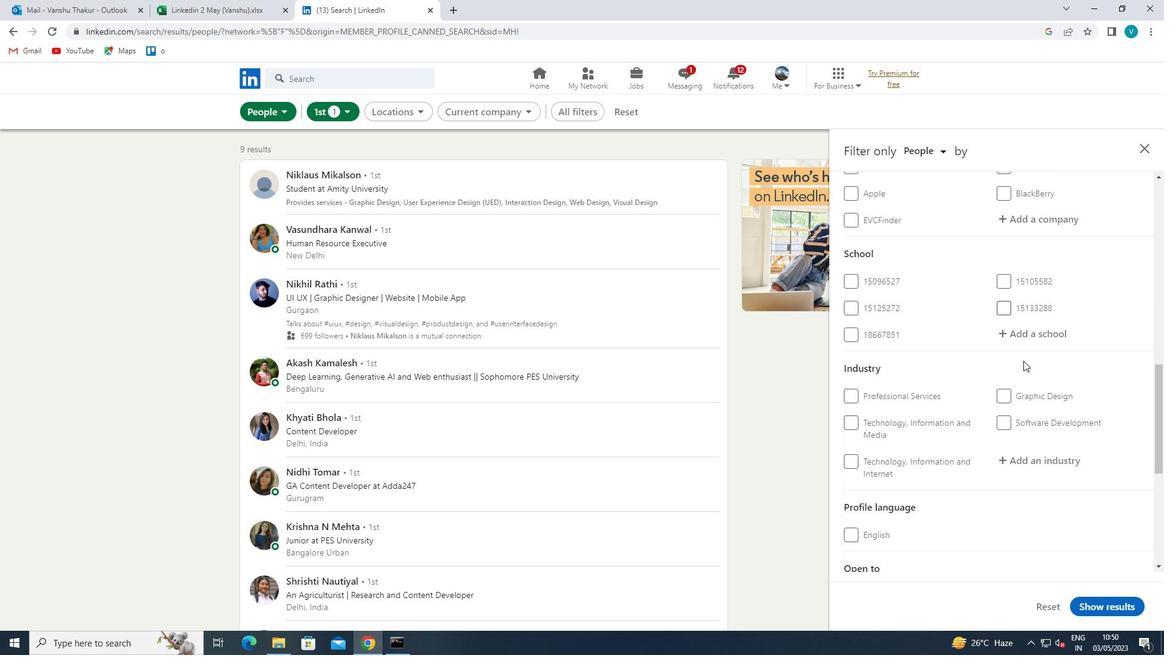 
Action: Mouse pressed left at (1050, 333)
Screenshot: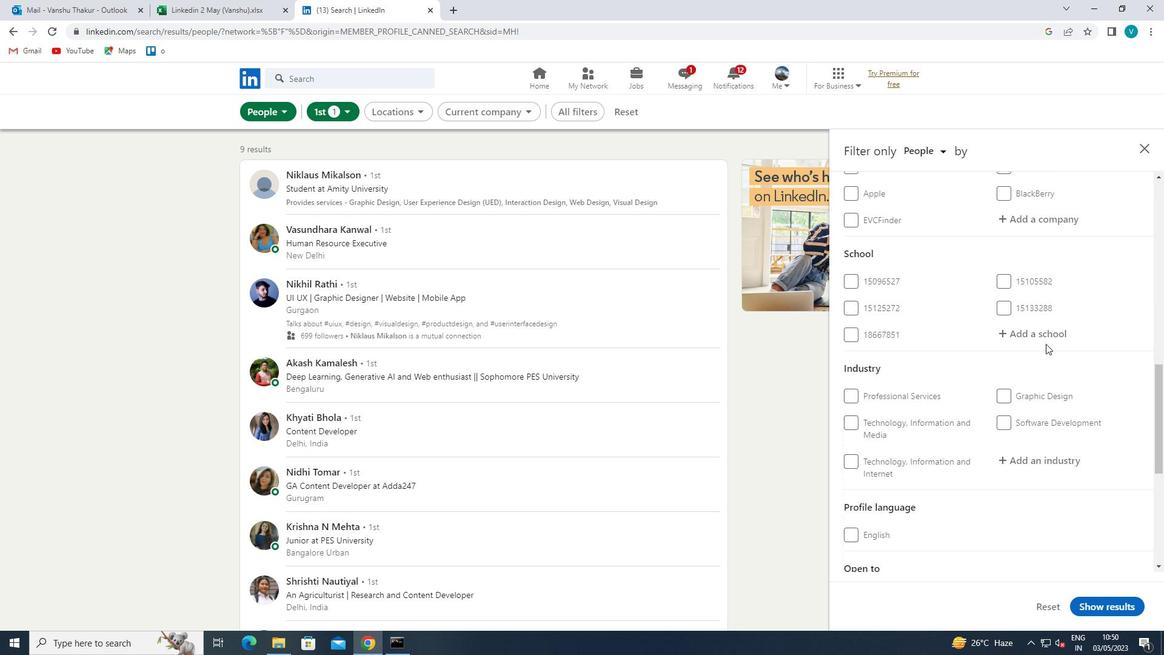
Action: Key pressed <Key.shift>IIEST
Screenshot: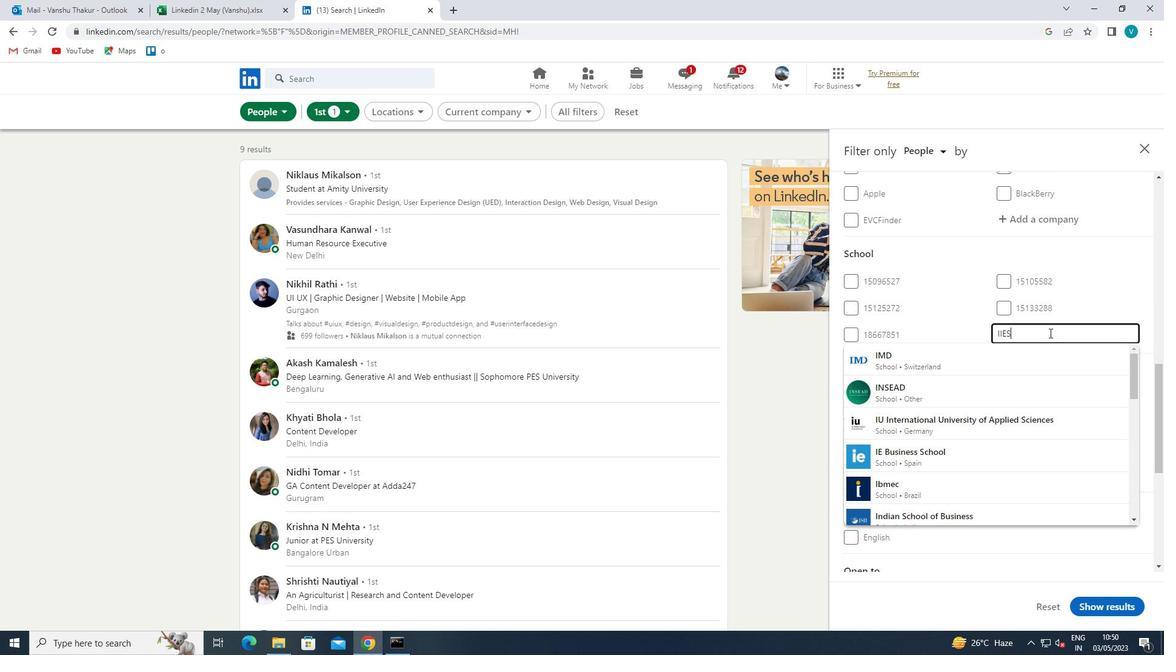 
Action: Mouse moved to (1017, 353)
Screenshot: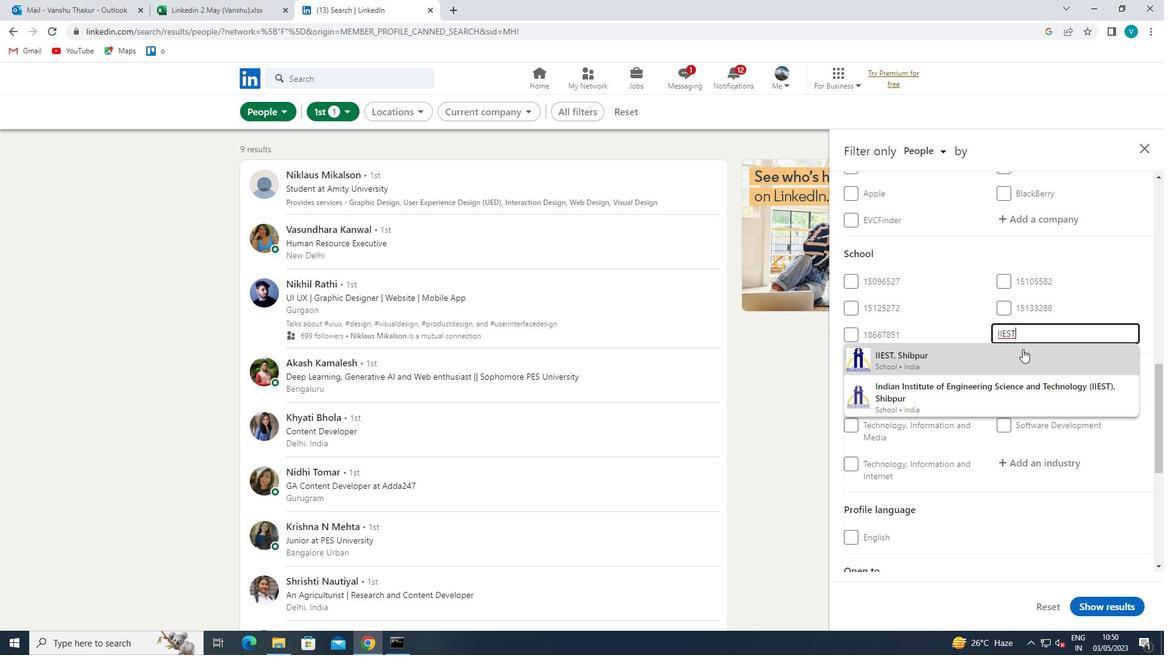 
Action: Mouse pressed left at (1017, 353)
Screenshot: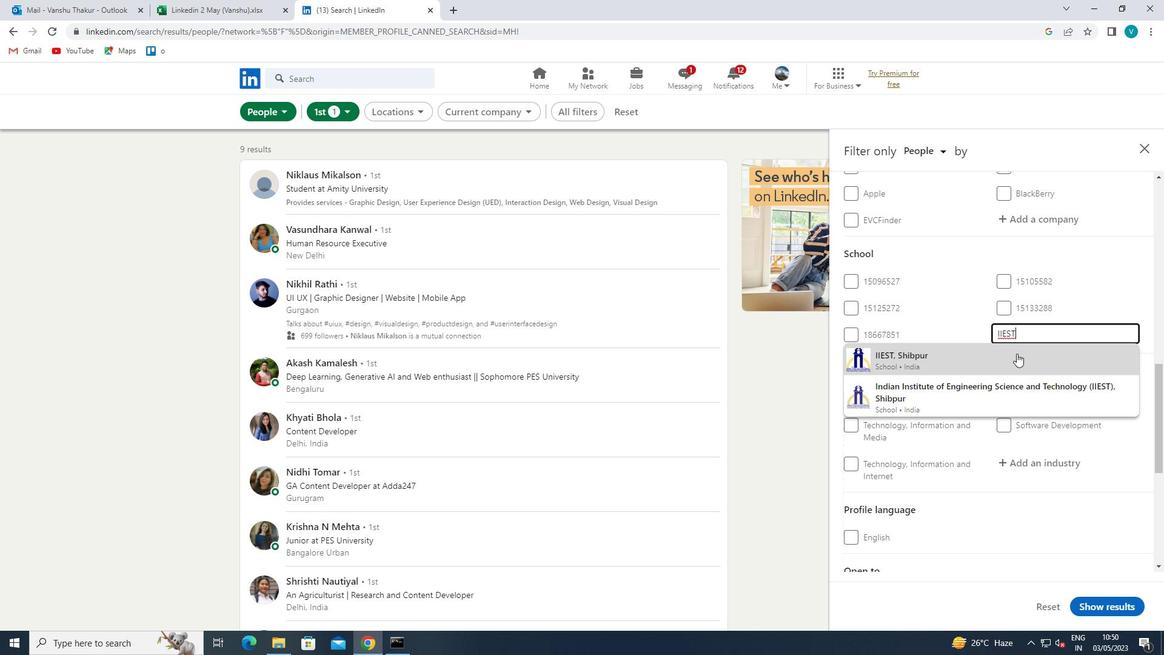 
Action: Mouse moved to (1016, 353)
Screenshot: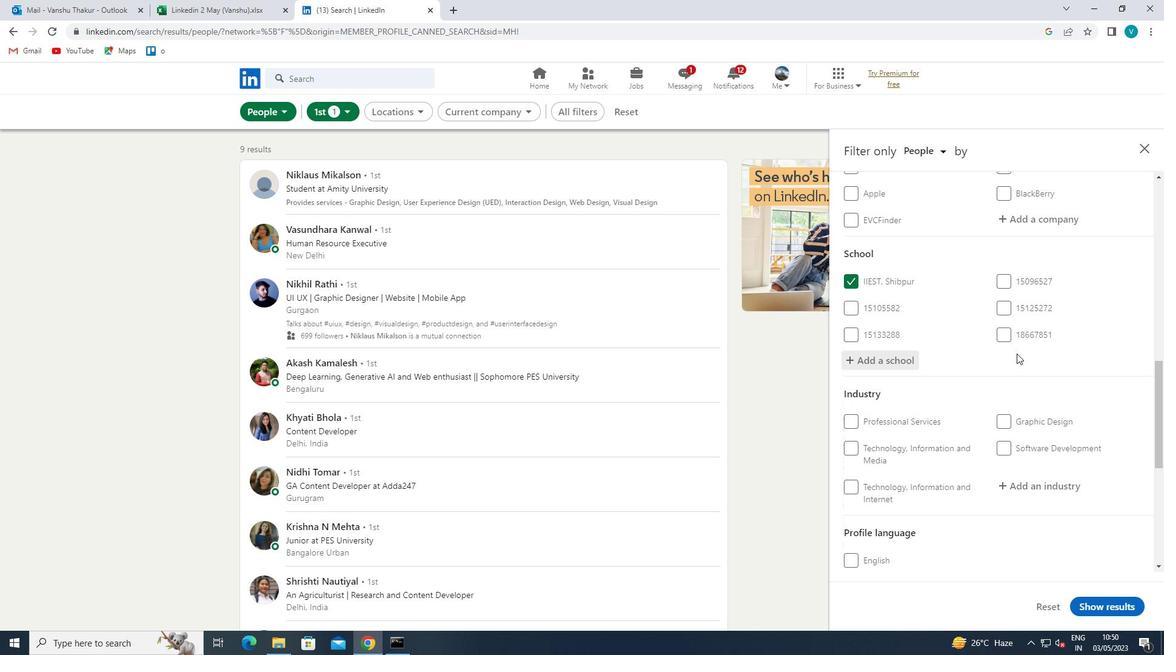 
Action: Mouse scrolled (1016, 353) with delta (0, 0)
Screenshot: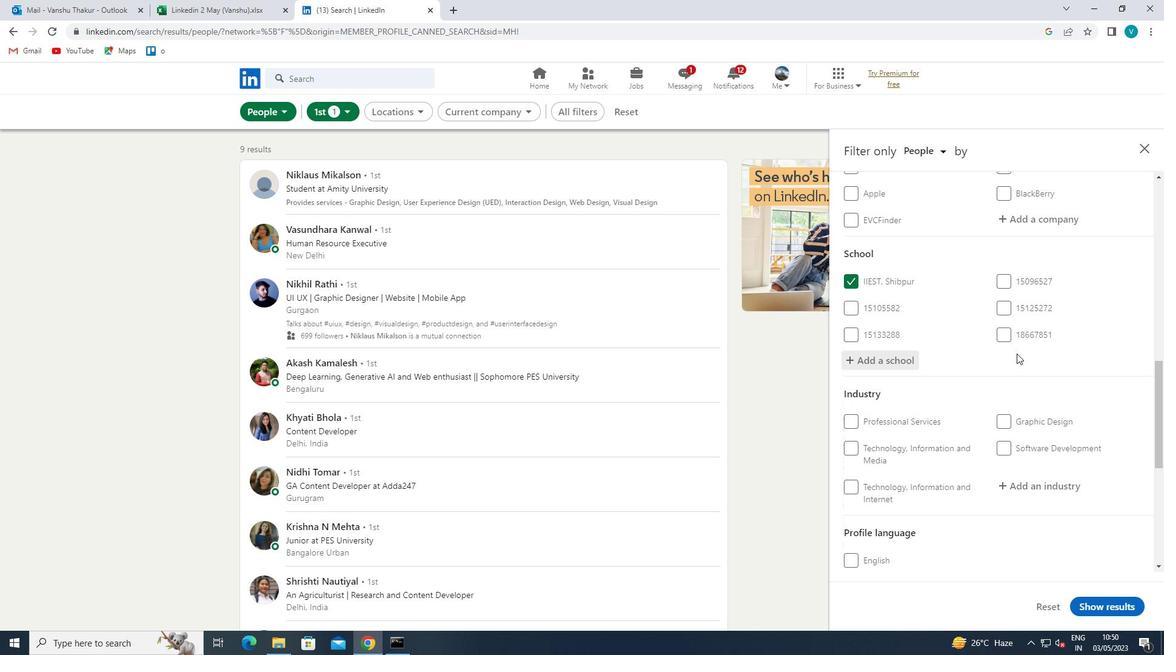 
Action: Mouse scrolled (1016, 353) with delta (0, 0)
Screenshot: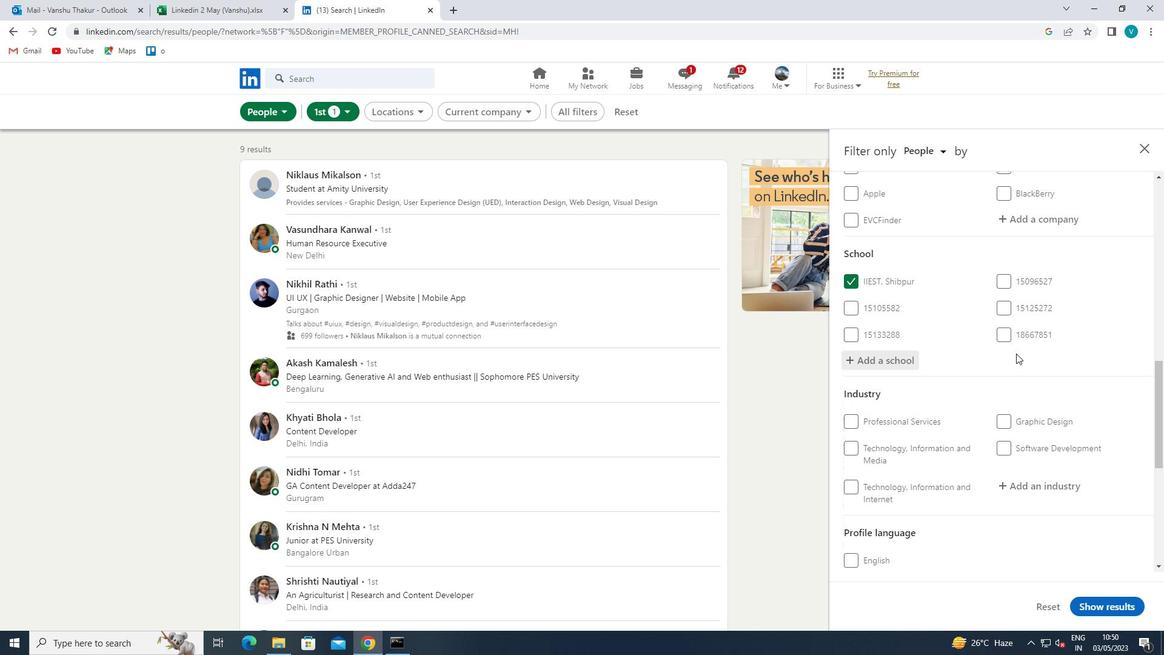 
Action: Mouse moved to (1015, 354)
Screenshot: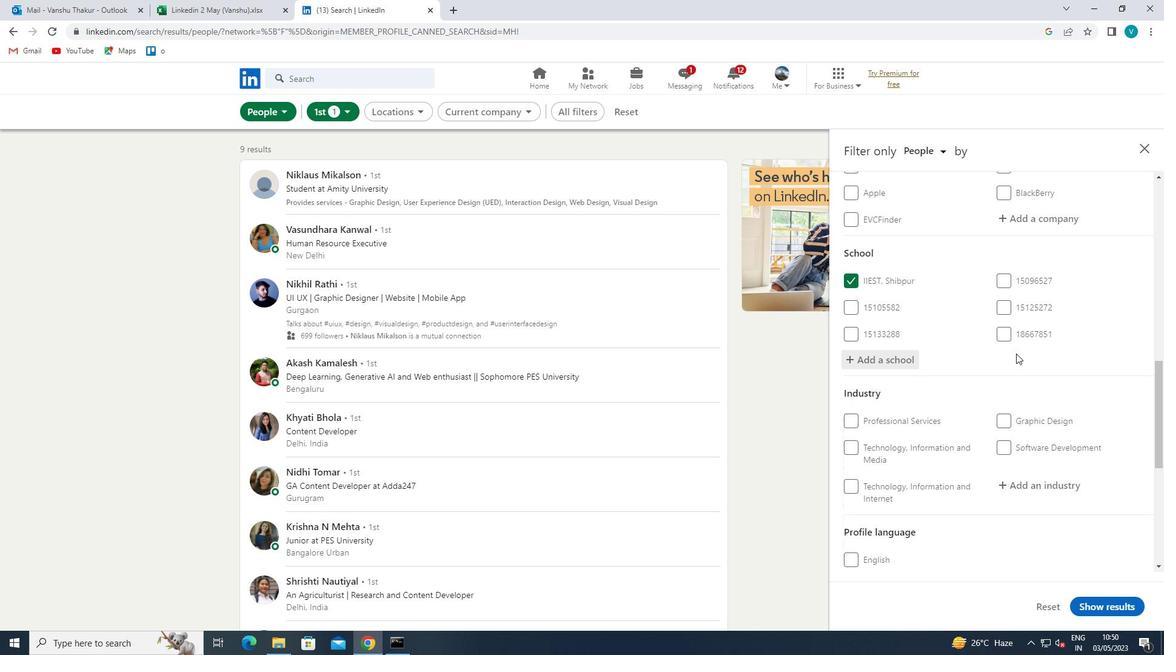 
Action: Mouse scrolled (1015, 354) with delta (0, 0)
Screenshot: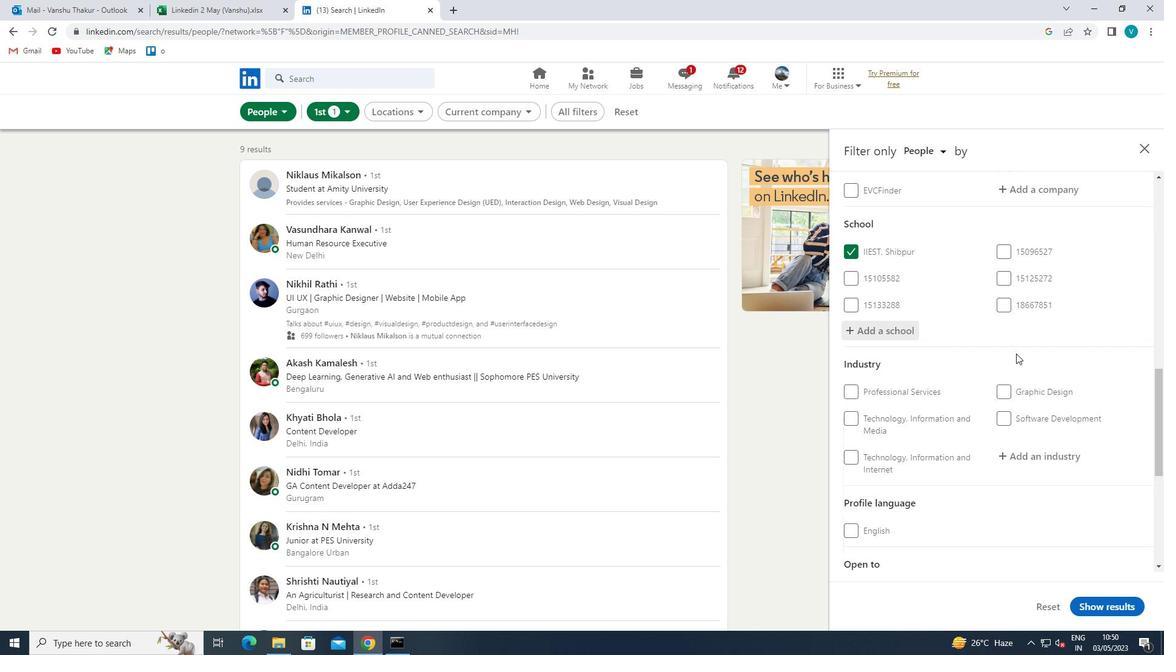 
Action: Mouse moved to (1046, 305)
Screenshot: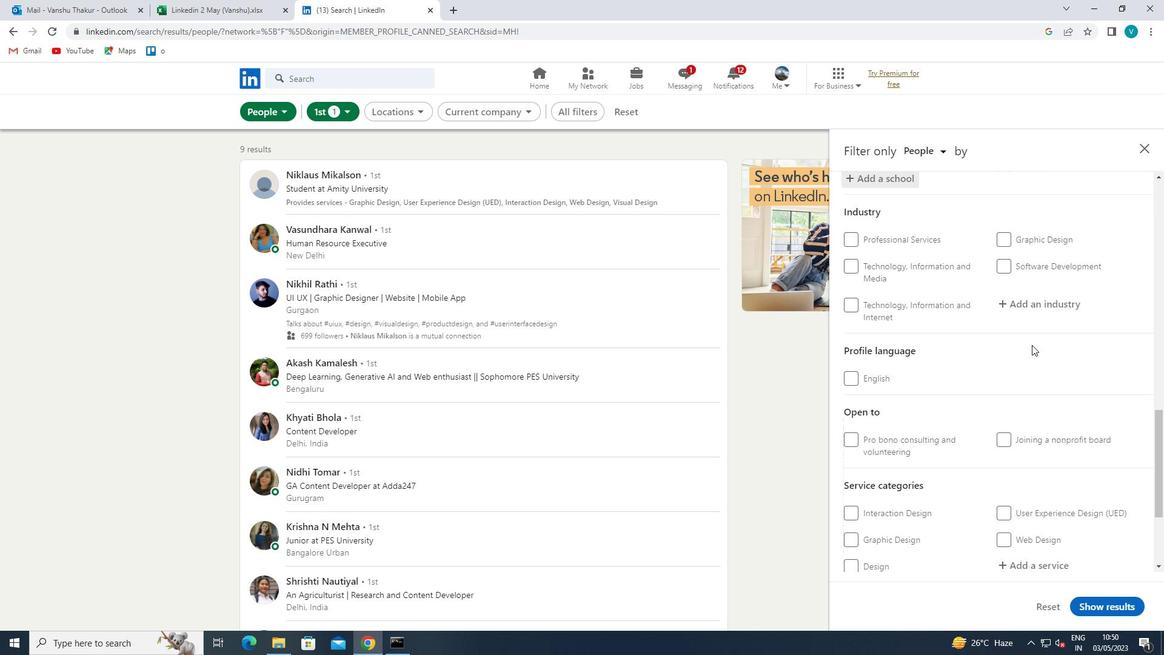 
Action: Mouse pressed left at (1046, 305)
Screenshot: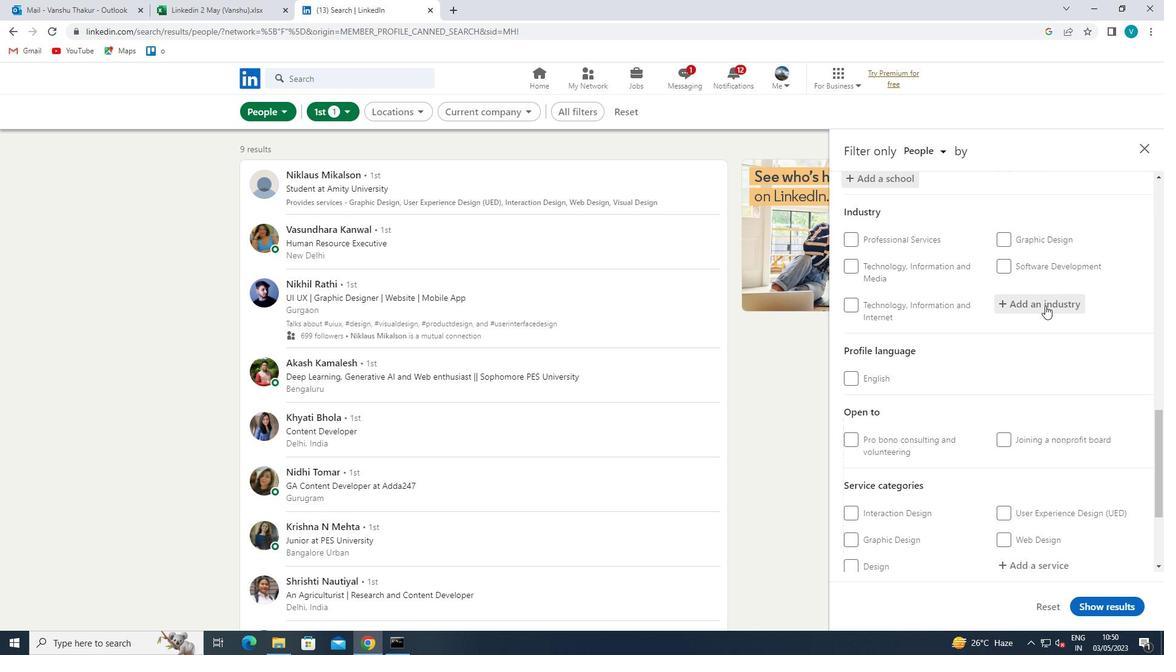 
Action: Key pressed <Key.shift>BAKED<Key.space><Key.shift>GOODS
Screenshot: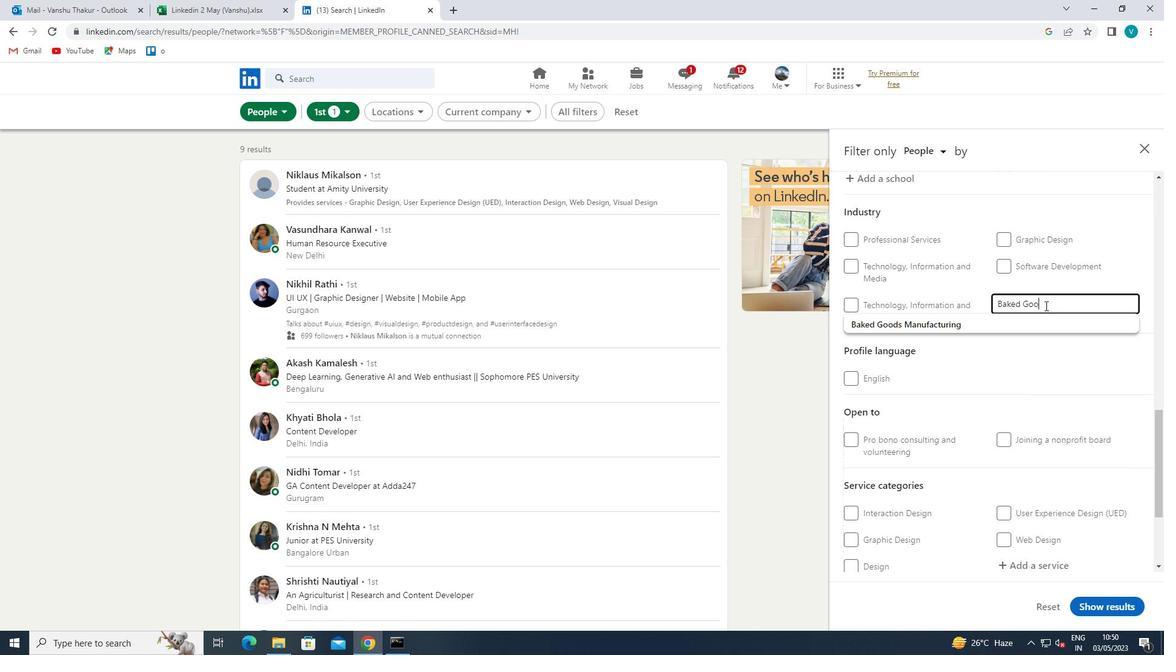 
Action: Mouse moved to (1022, 317)
Screenshot: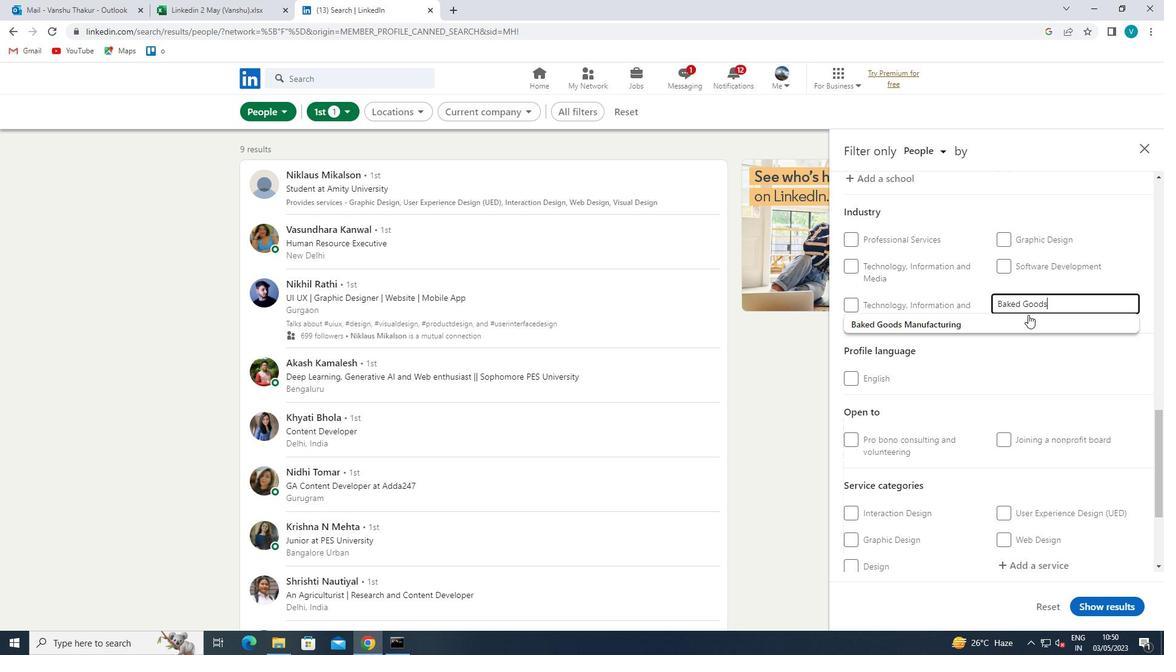 
Action: Mouse pressed left at (1022, 317)
Screenshot: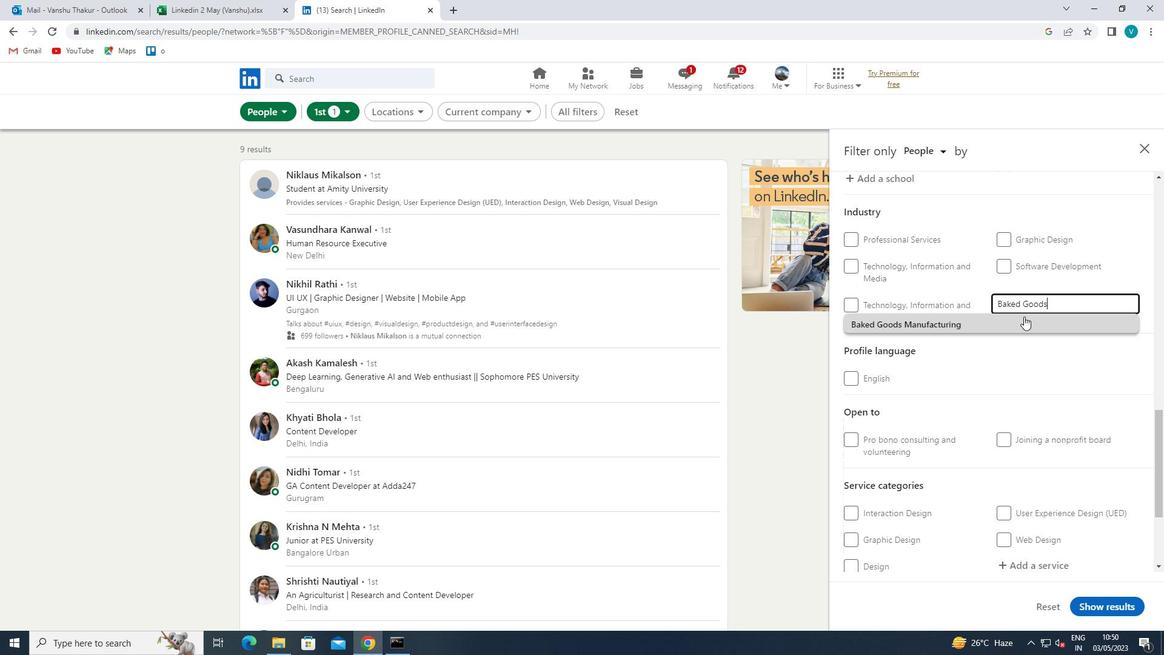 
Action: Mouse moved to (1019, 320)
Screenshot: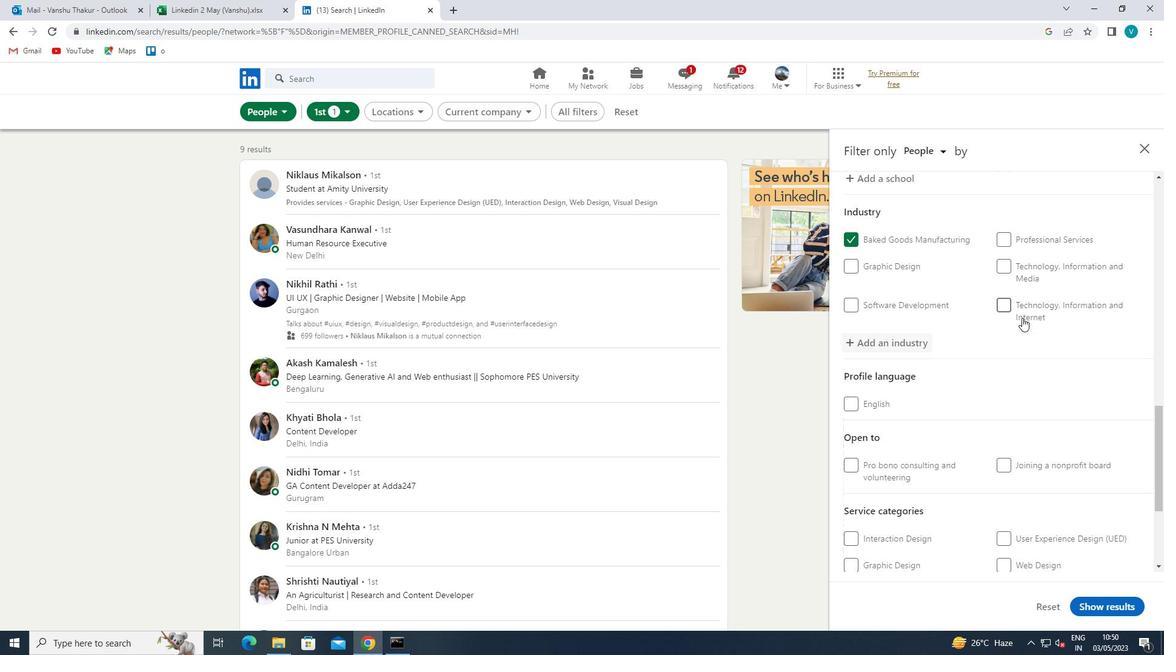 
Action: Mouse scrolled (1019, 319) with delta (0, 0)
Screenshot: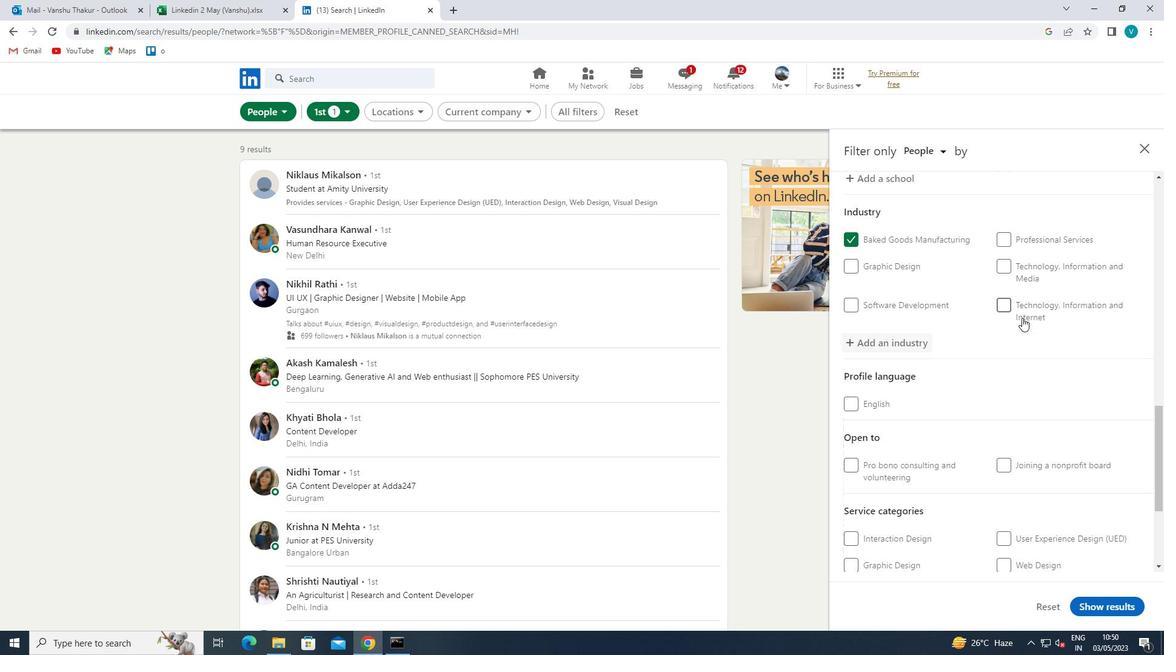 
Action: Mouse moved to (1018, 321)
Screenshot: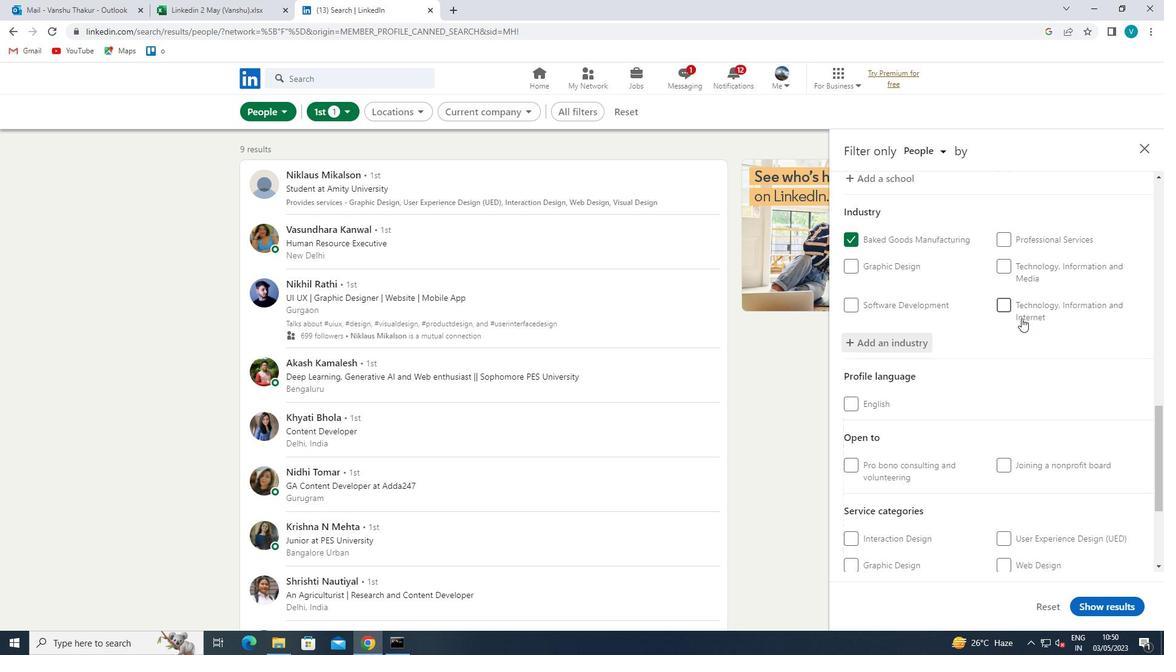 
Action: Mouse scrolled (1018, 320) with delta (0, 0)
Screenshot: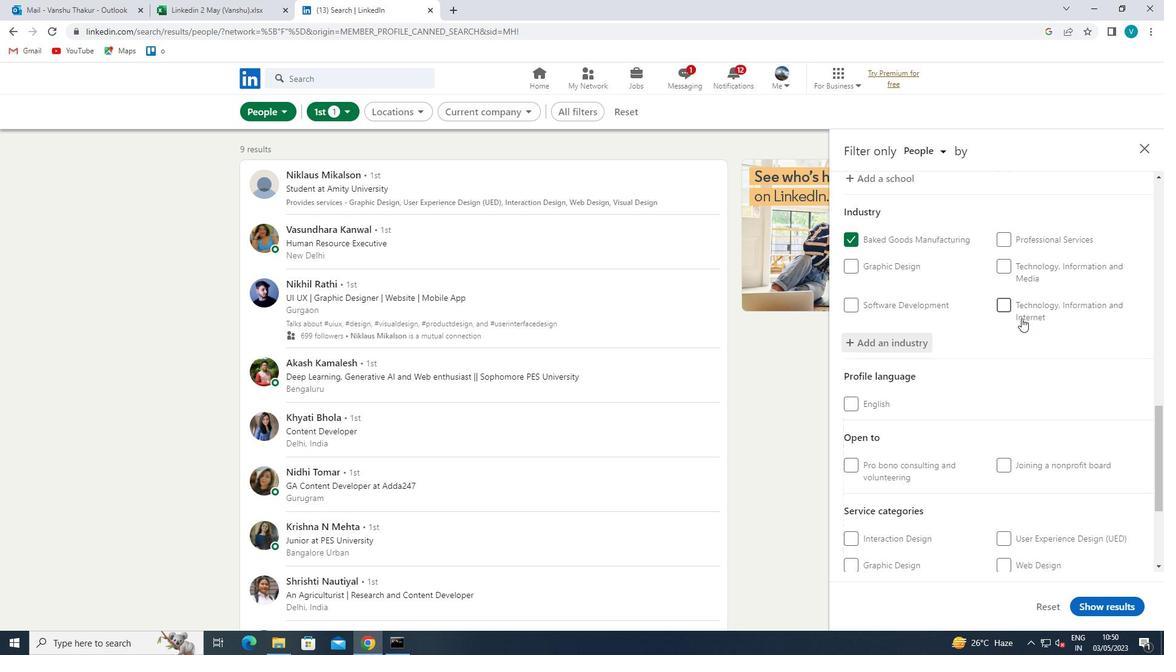 
Action: Mouse moved to (1027, 350)
Screenshot: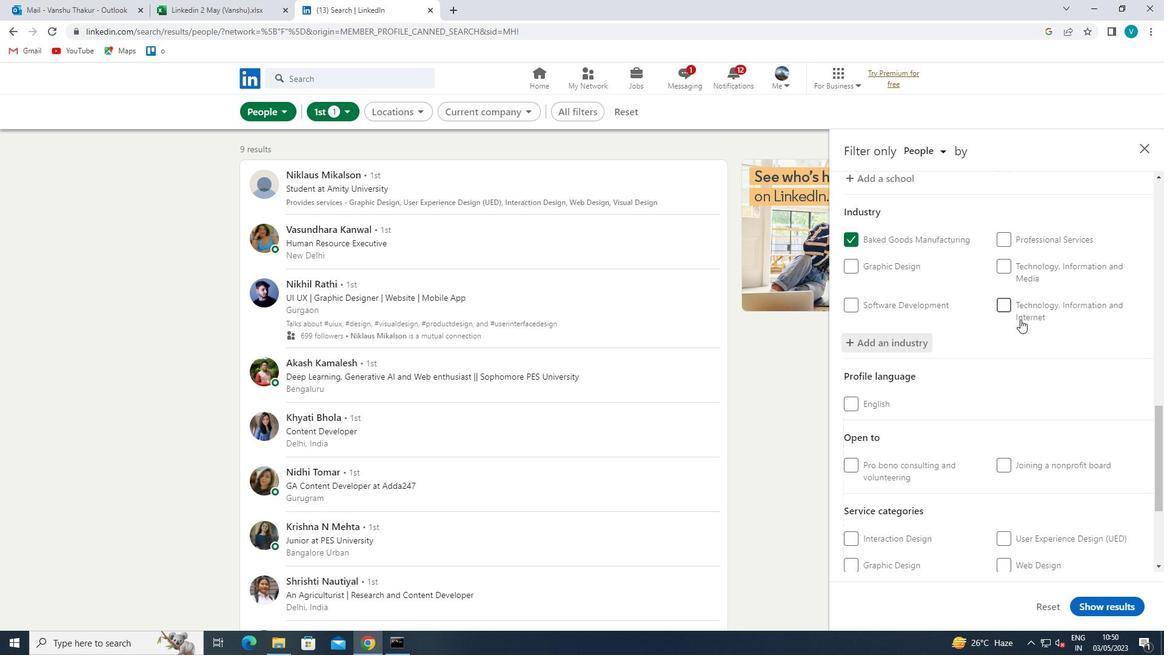 
Action: Mouse scrolled (1027, 349) with delta (0, 0)
Screenshot: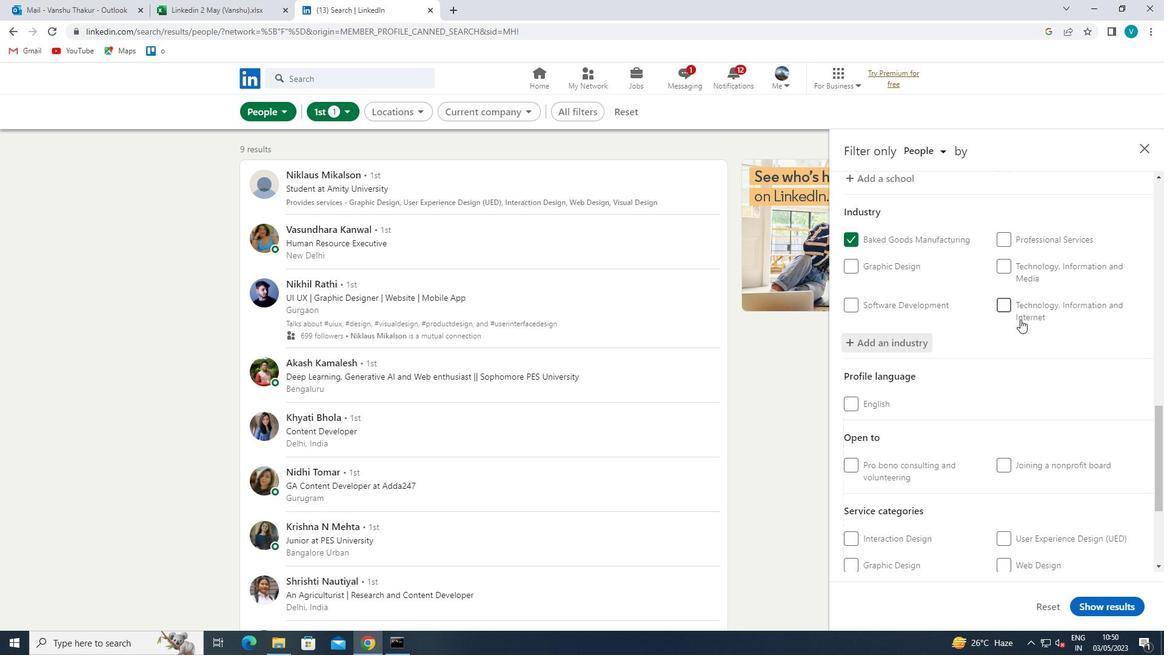 
Action: Mouse moved to (1037, 414)
Screenshot: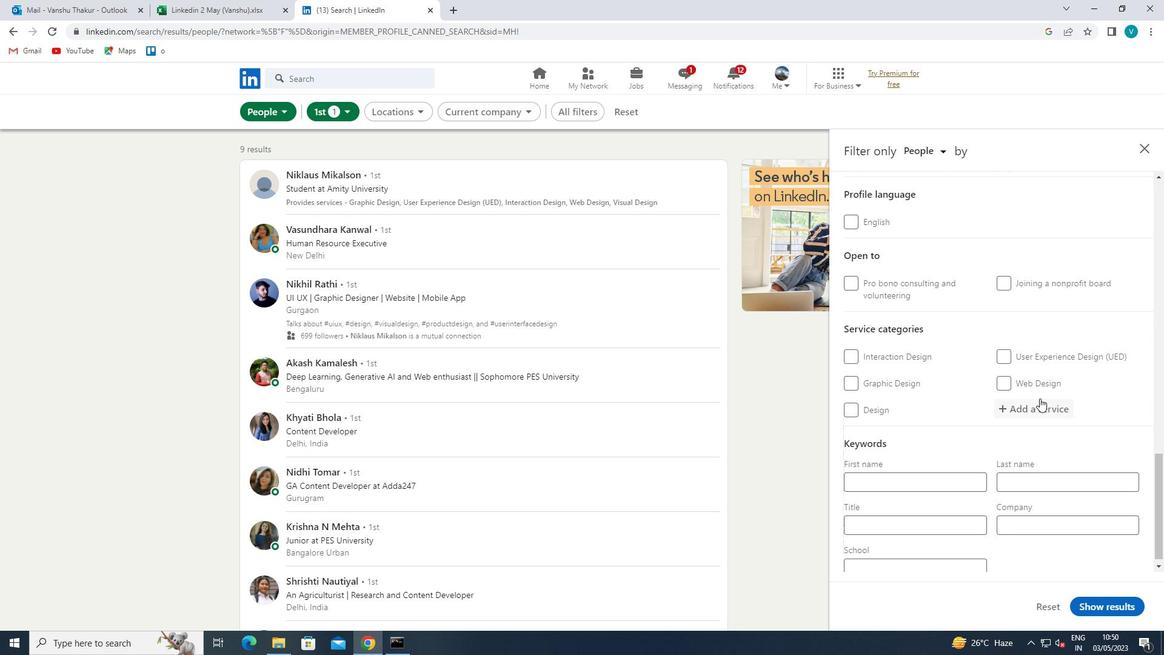 
Action: Mouse pressed left at (1037, 414)
Screenshot: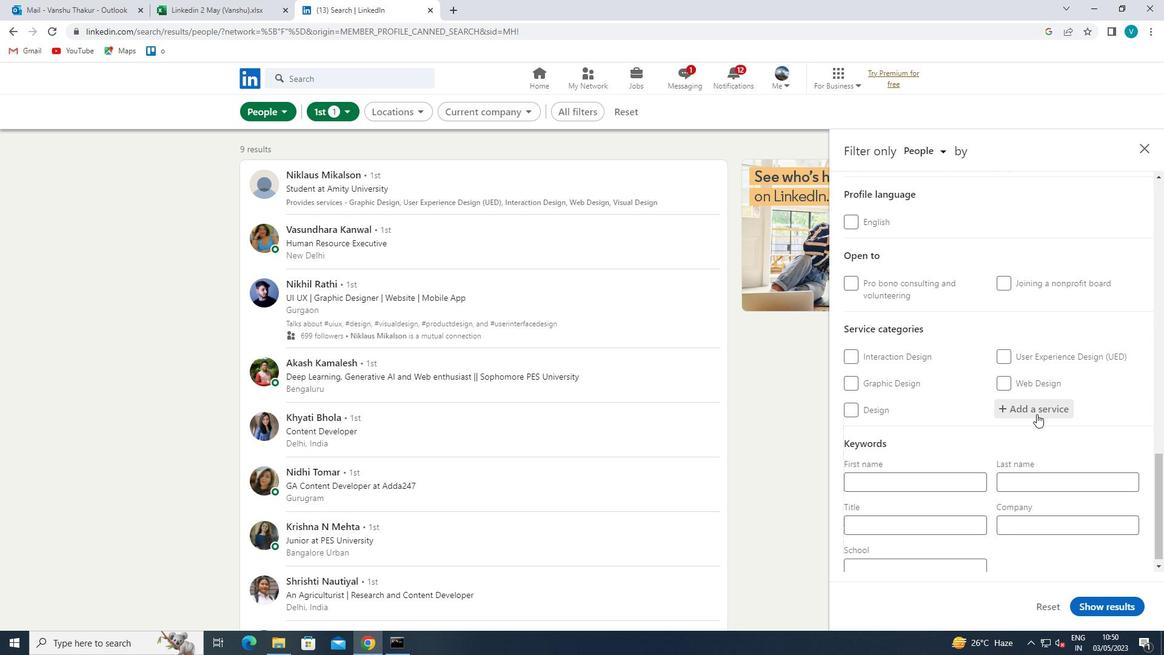 
Action: Mouse moved to (1032, 418)
Screenshot: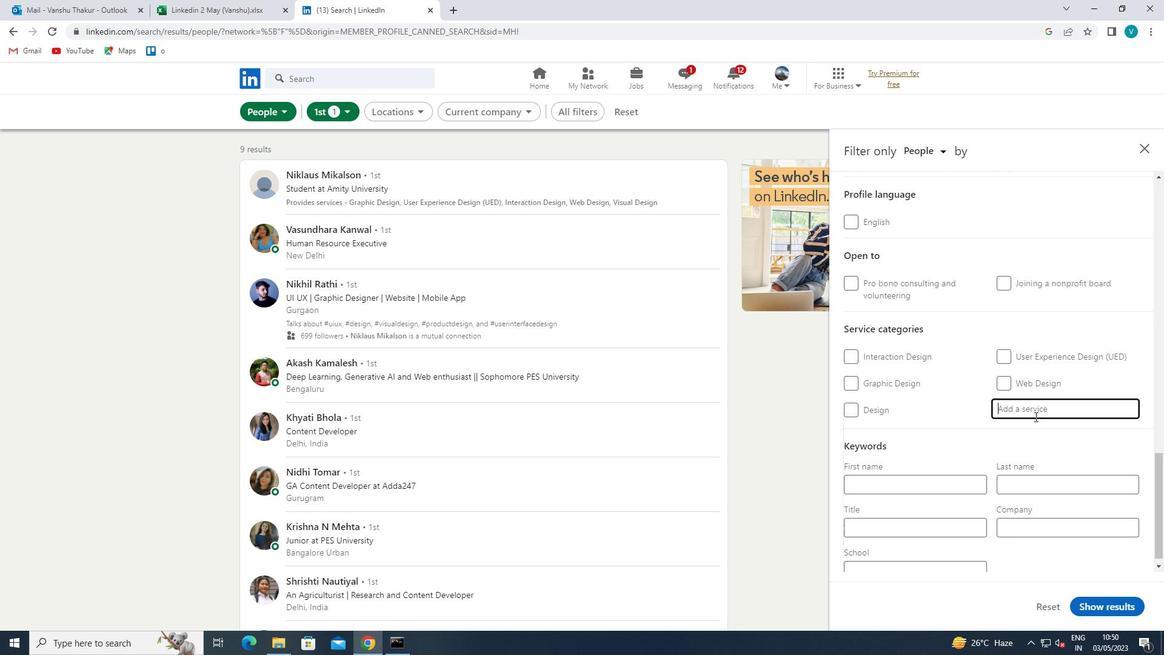 
Action: Key pressed <Key.shift>MOE<Key.backspace>RT
Screenshot: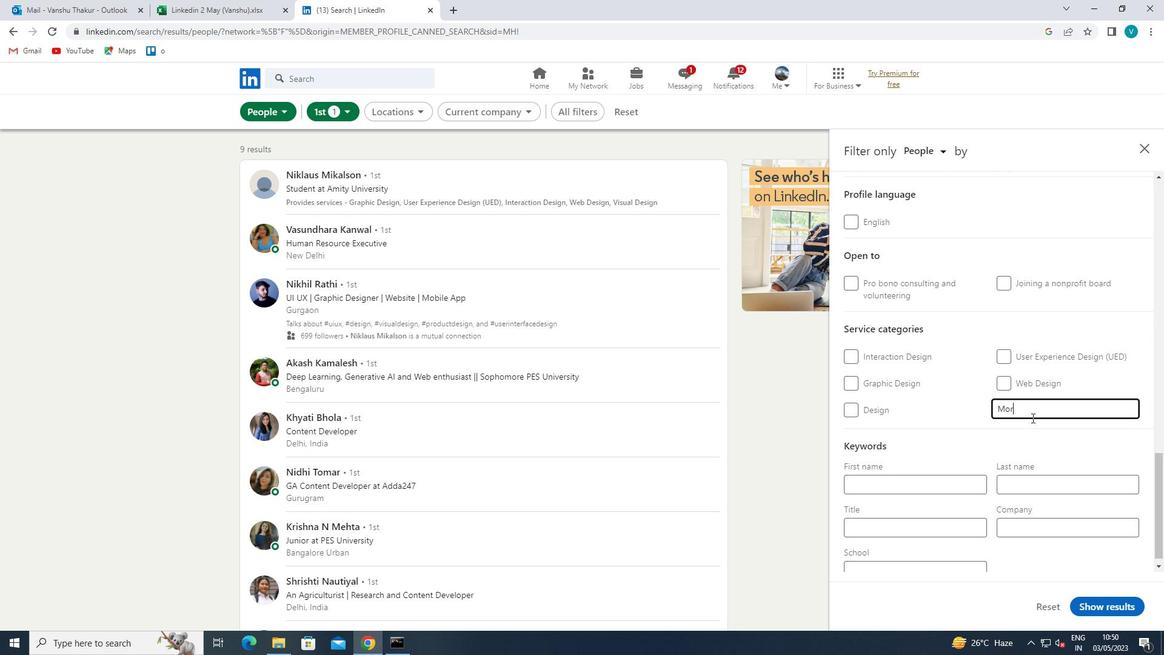
Action: Mouse moved to (1027, 421)
Screenshot: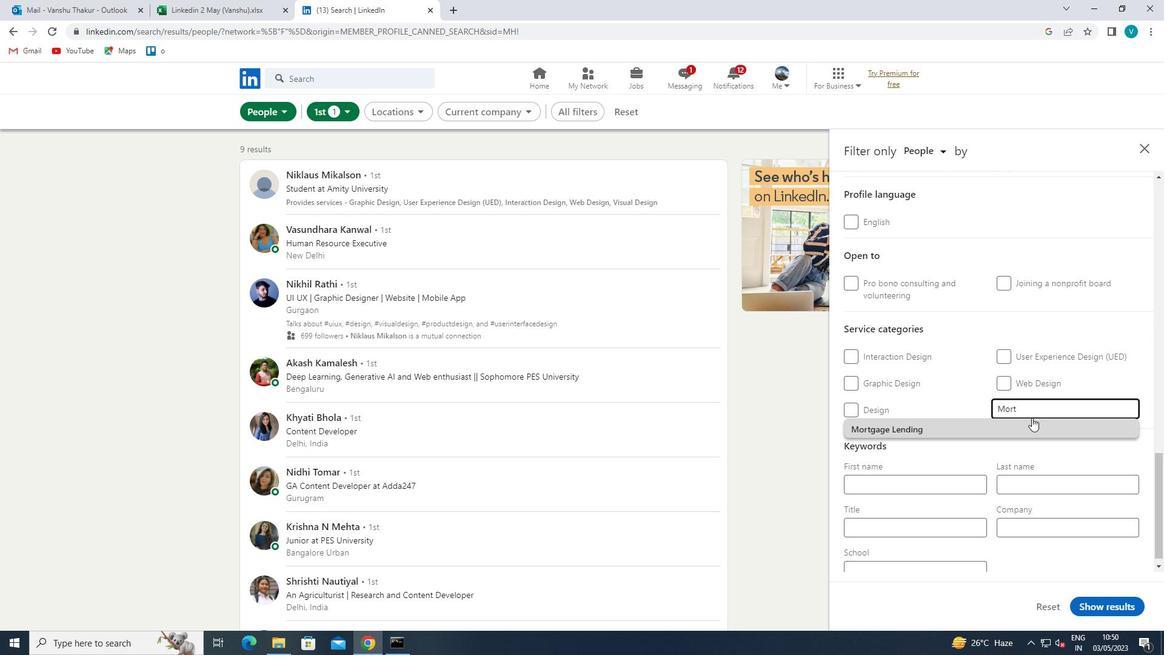 
Action: Mouse pressed left at (1027, 421)
Screenshot: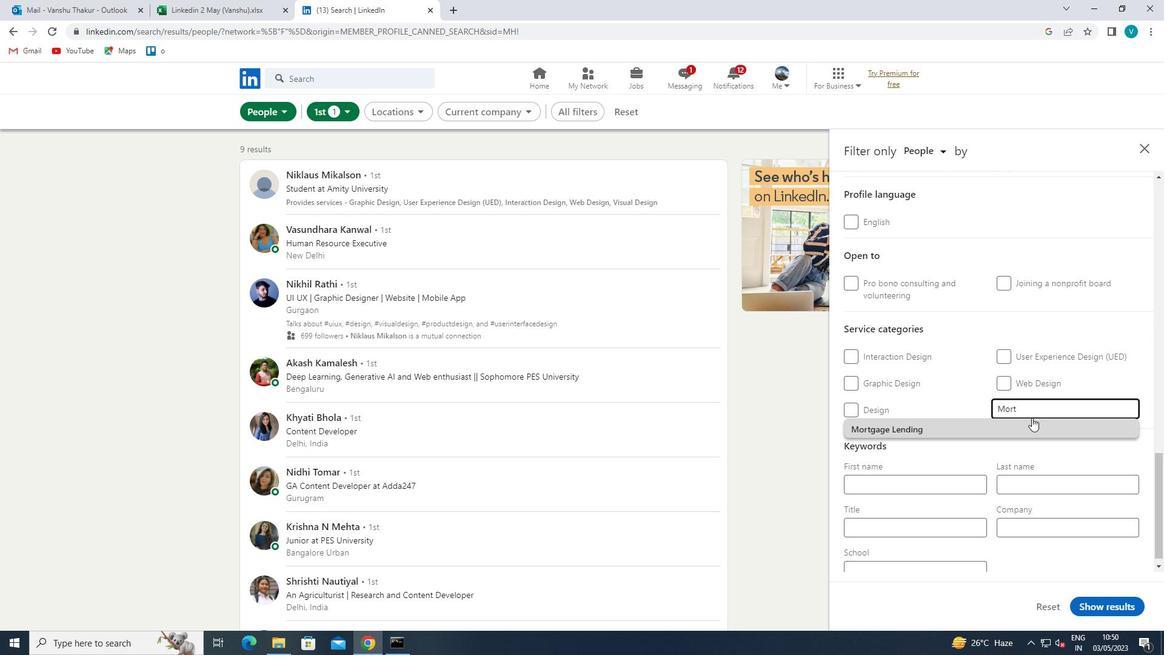 
Action: Mouse moved to (1027, 421)
Screenshot: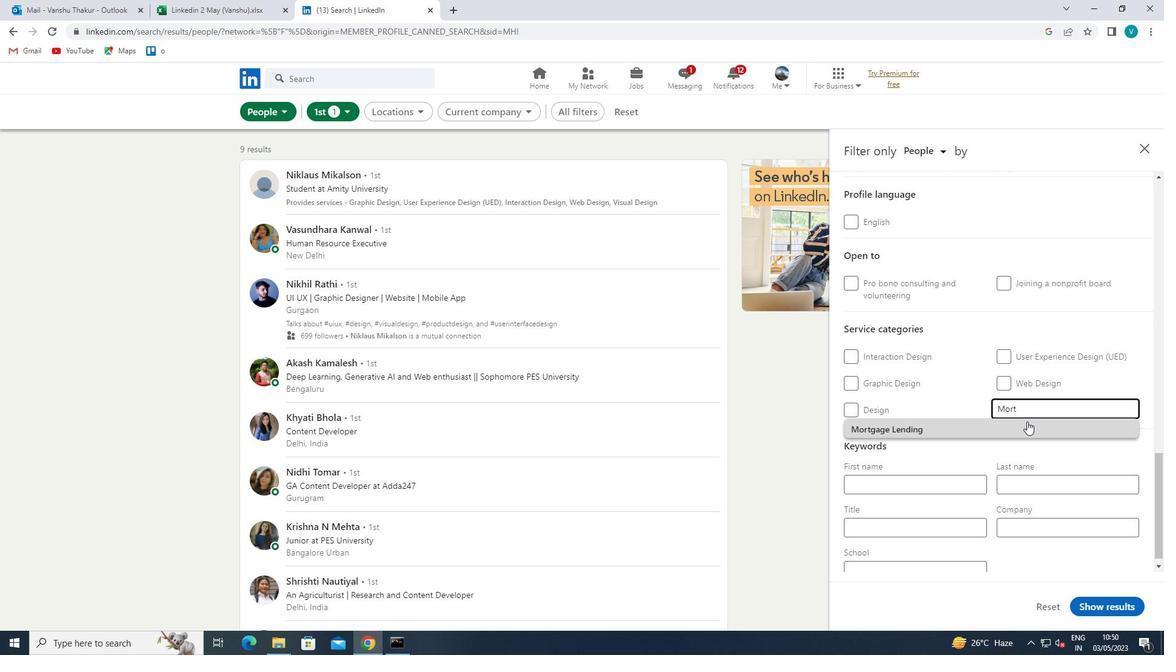 
Action: Mouse scrolled (1027, 421) with delta (0, 0)
Screenshot: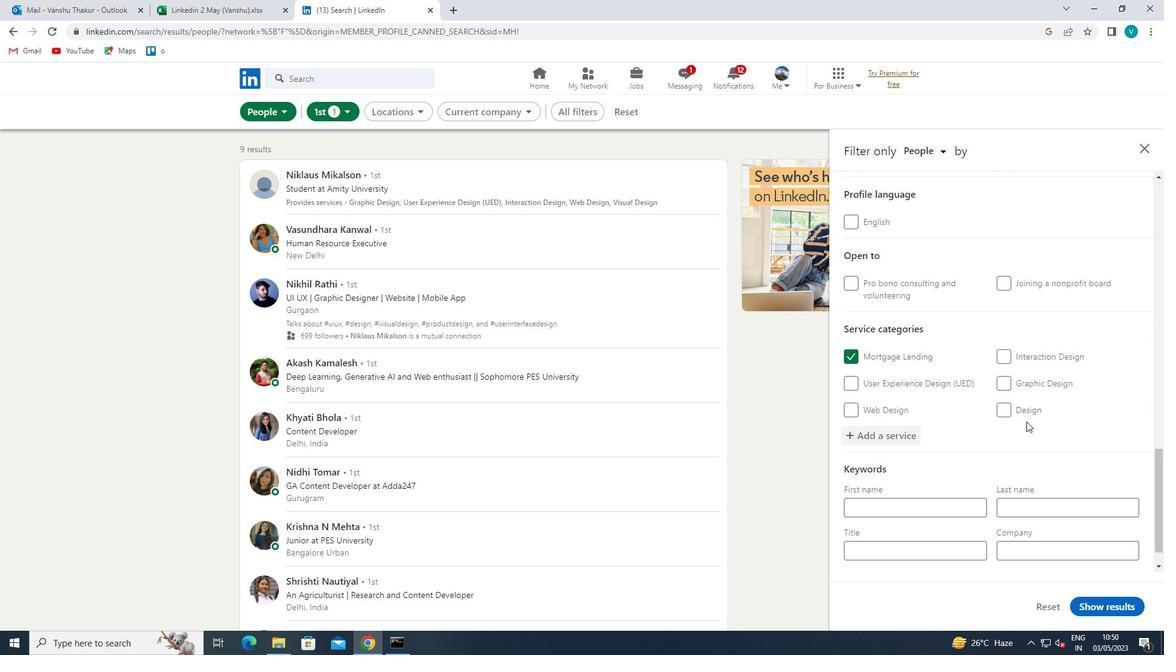 
Action: Mouse scrolled (1027, 421) with delta (0, 0)
Screenshot: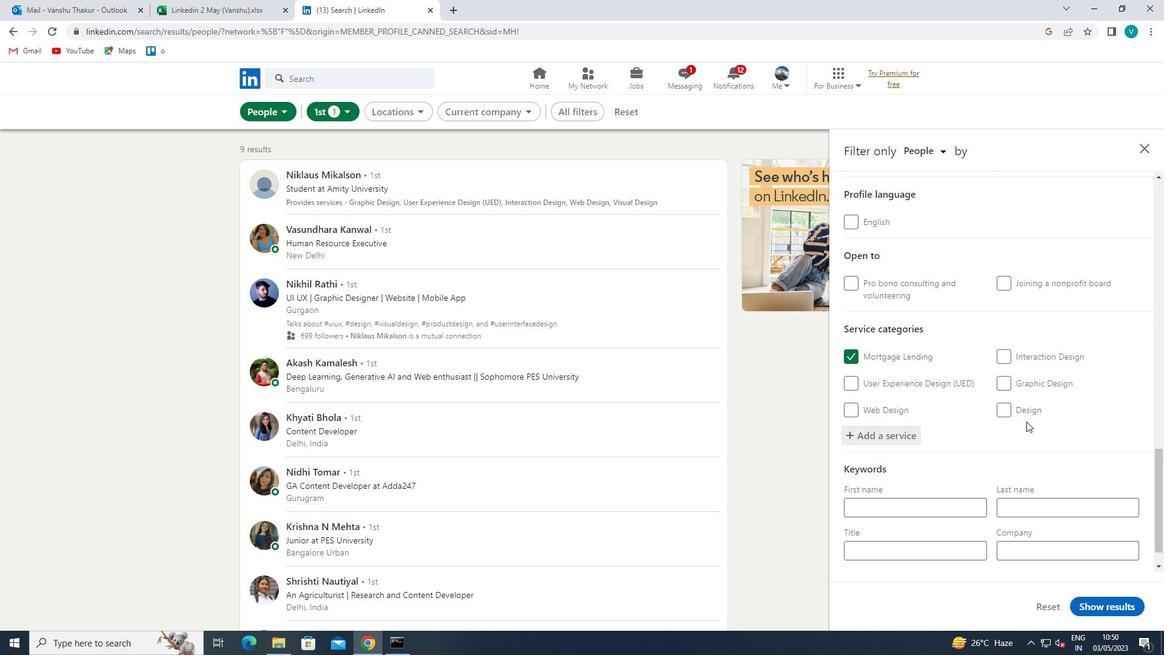 
Action: Mouse moved to (1027, 422)
Screenshot: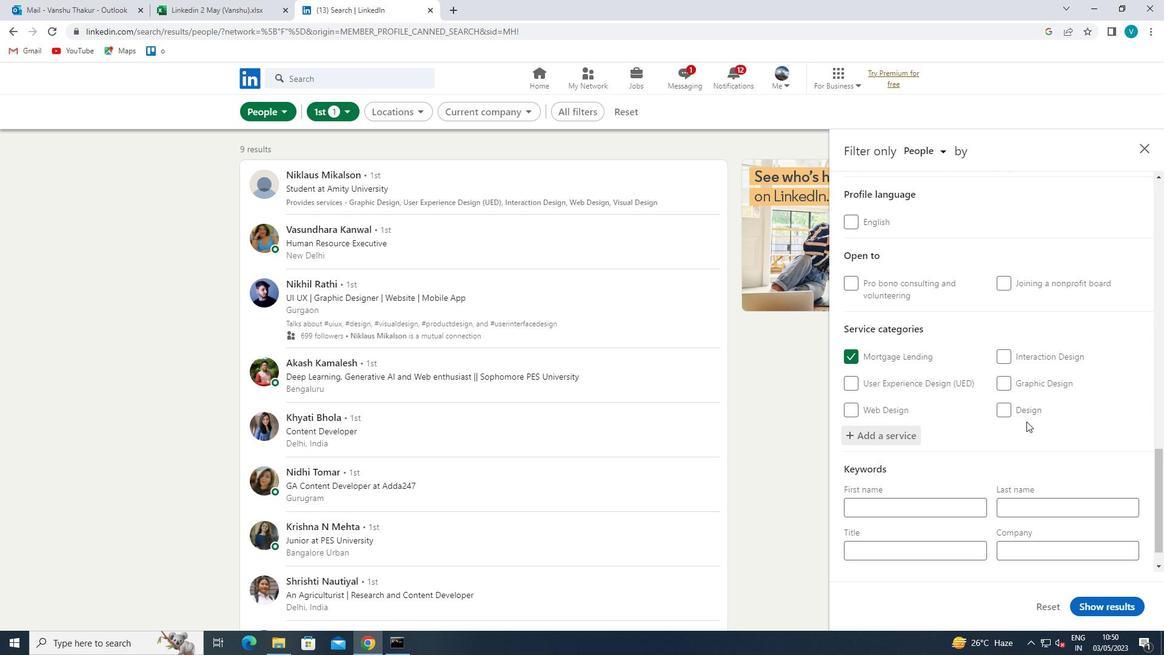 
Action: Mouse scrolled (1027, 421) with delta (0, 0)
Screenshot: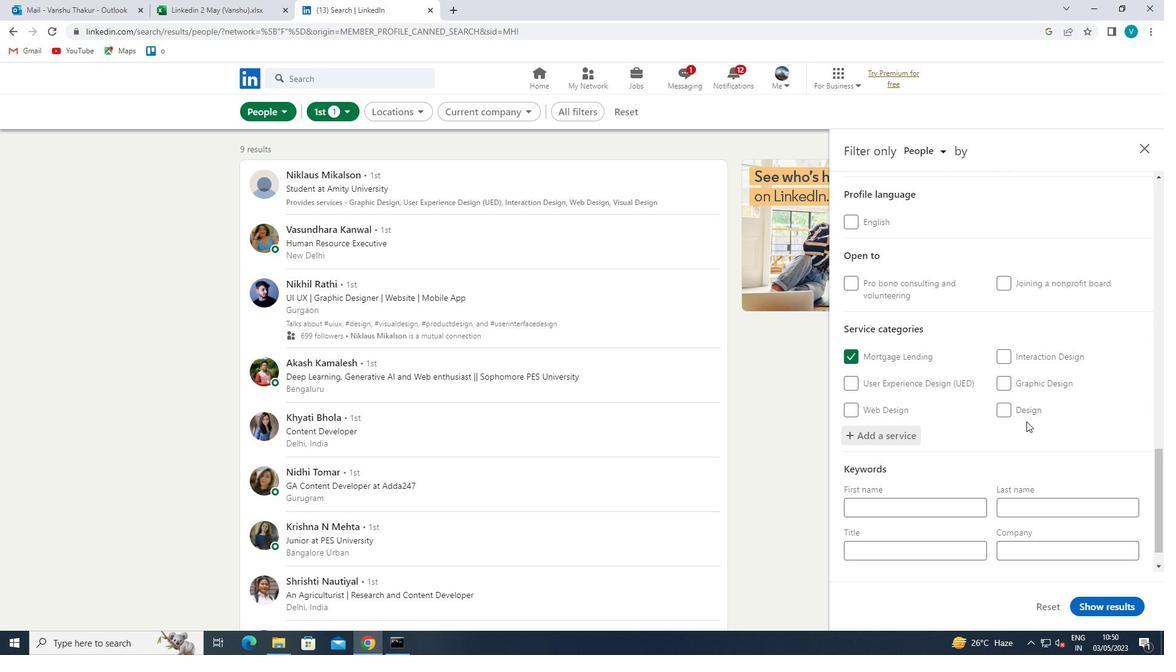 
Action: Mouse moved to (1026, 422)
Screenshot: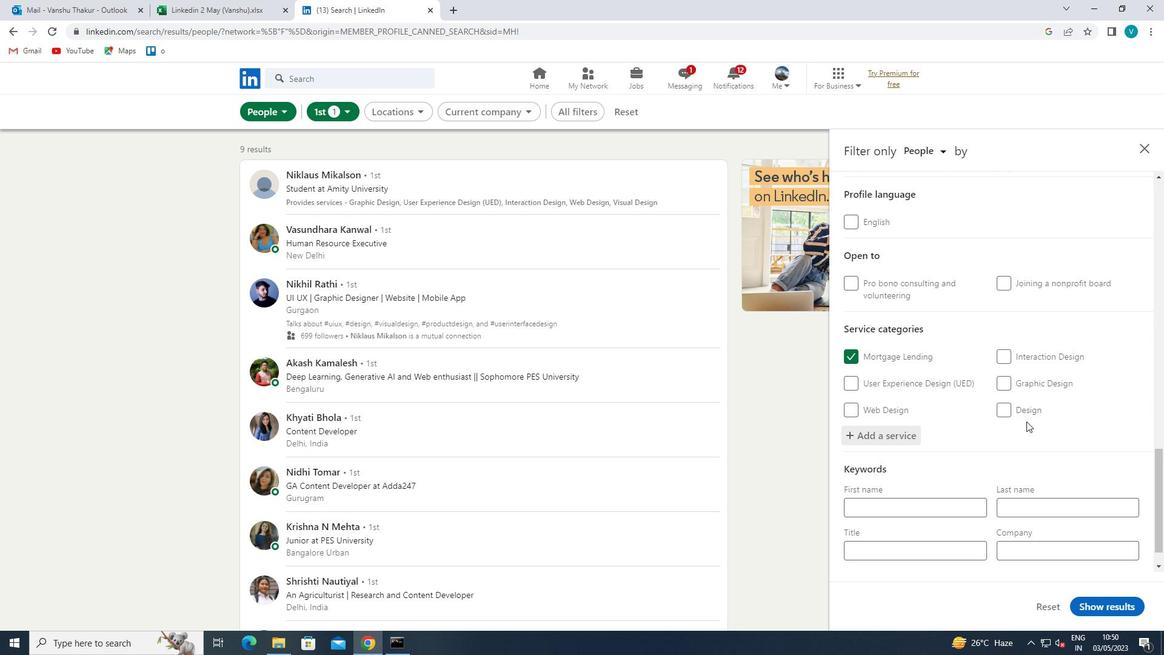 
Action: Mouse scrolled (1026, 422) with delta (0, 0)
Screenshot: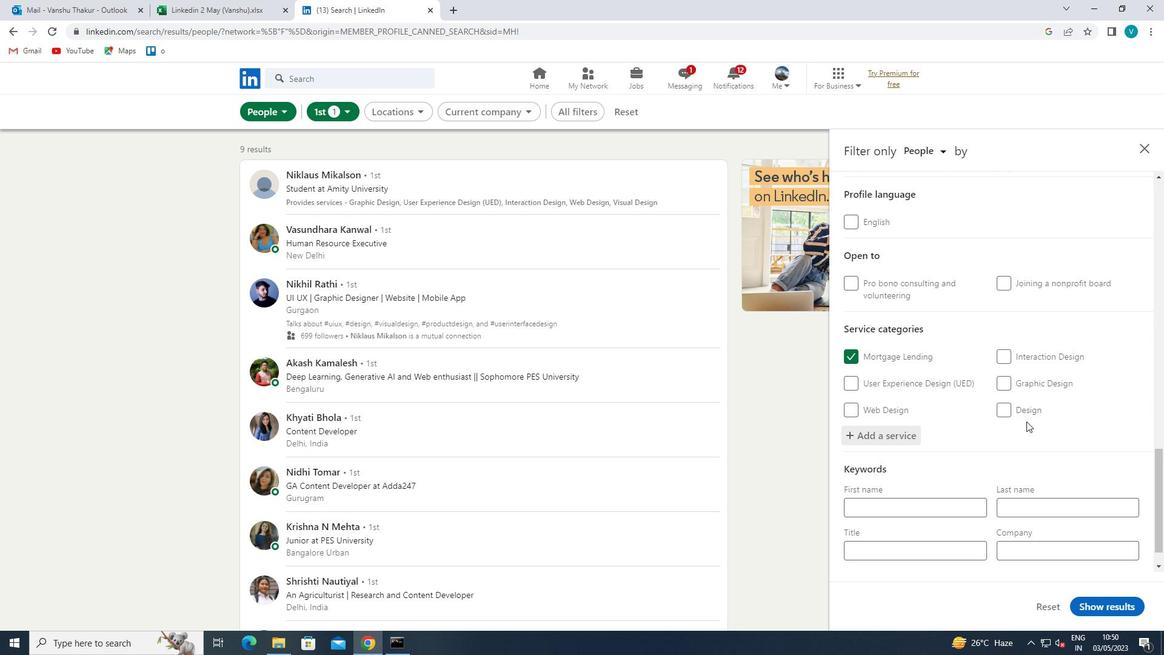 
Action: Mouse moved to (943, 528)
Screenshot: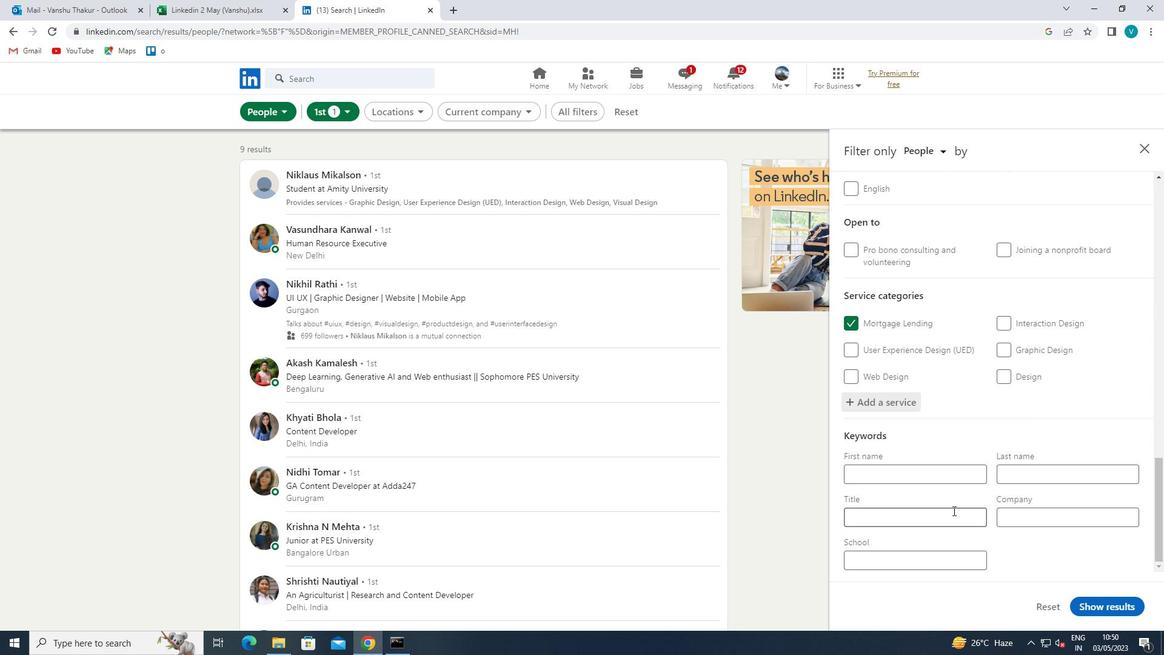 
Action: Mouse pressed left at (943, 528)
Screenshot: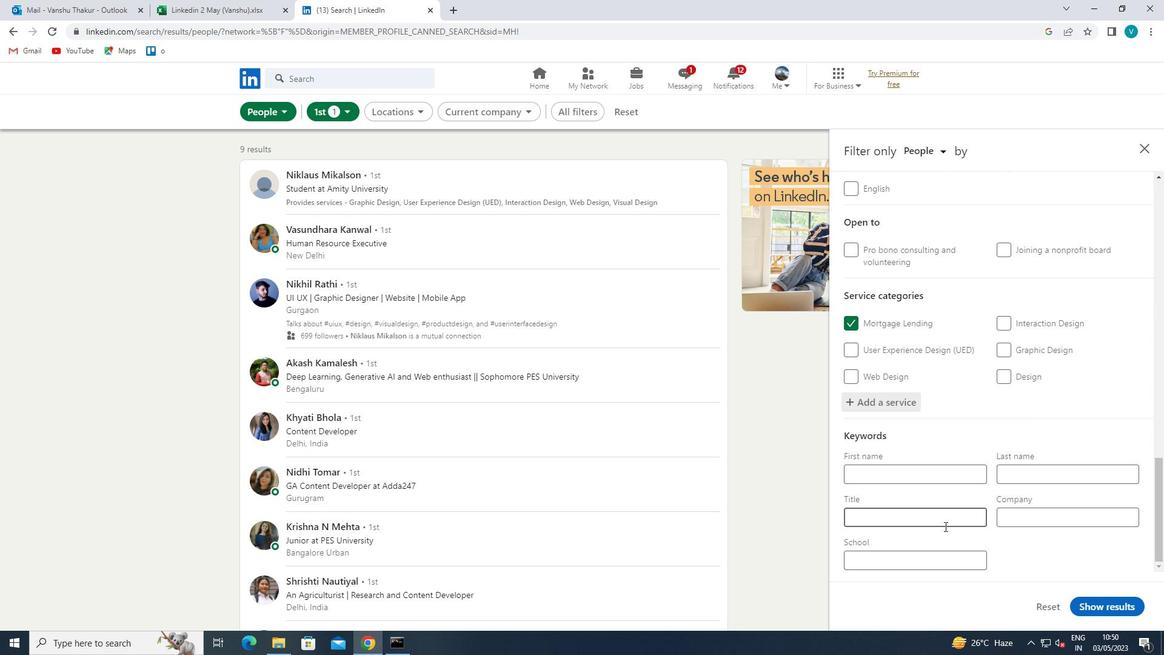 
Action: Mouse moved to (950, 523)
Screenshot: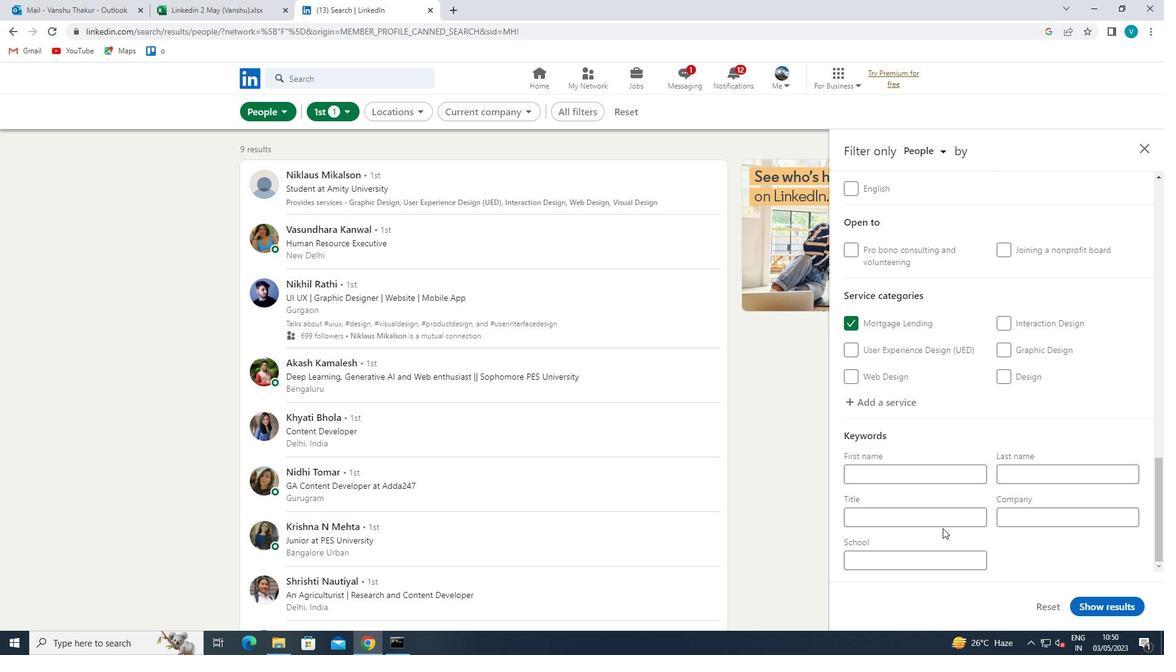 
Action: Mouse pressed left at (950, 523)
Screenshot: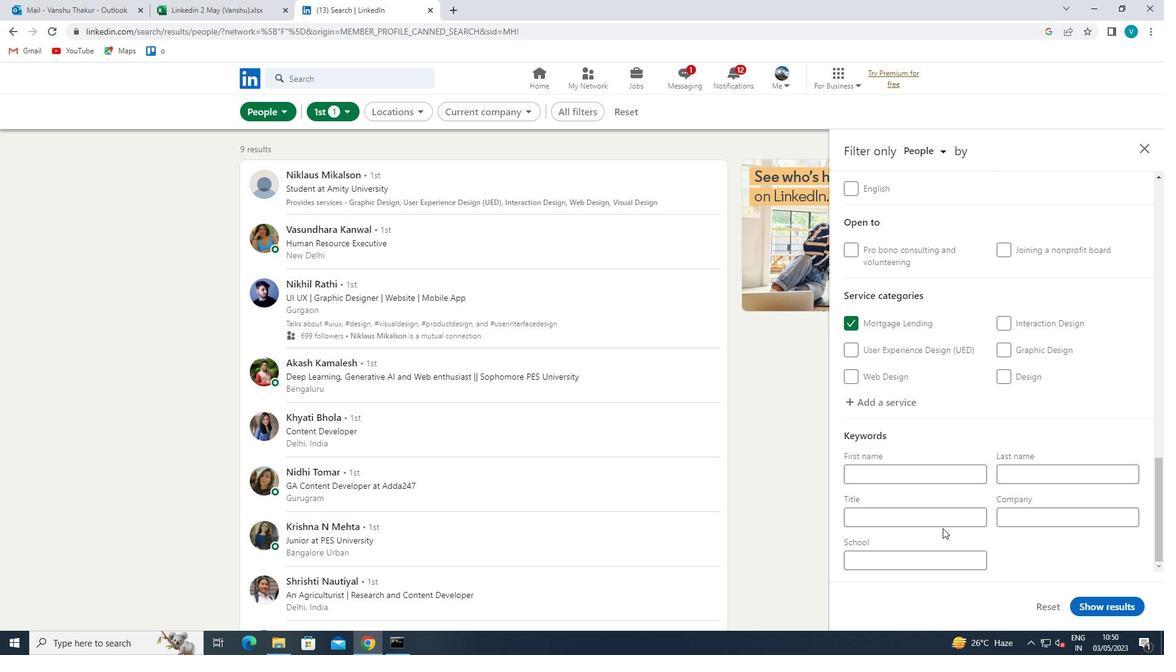 
Action: Mouse moved to (951, 522)
Screenshot: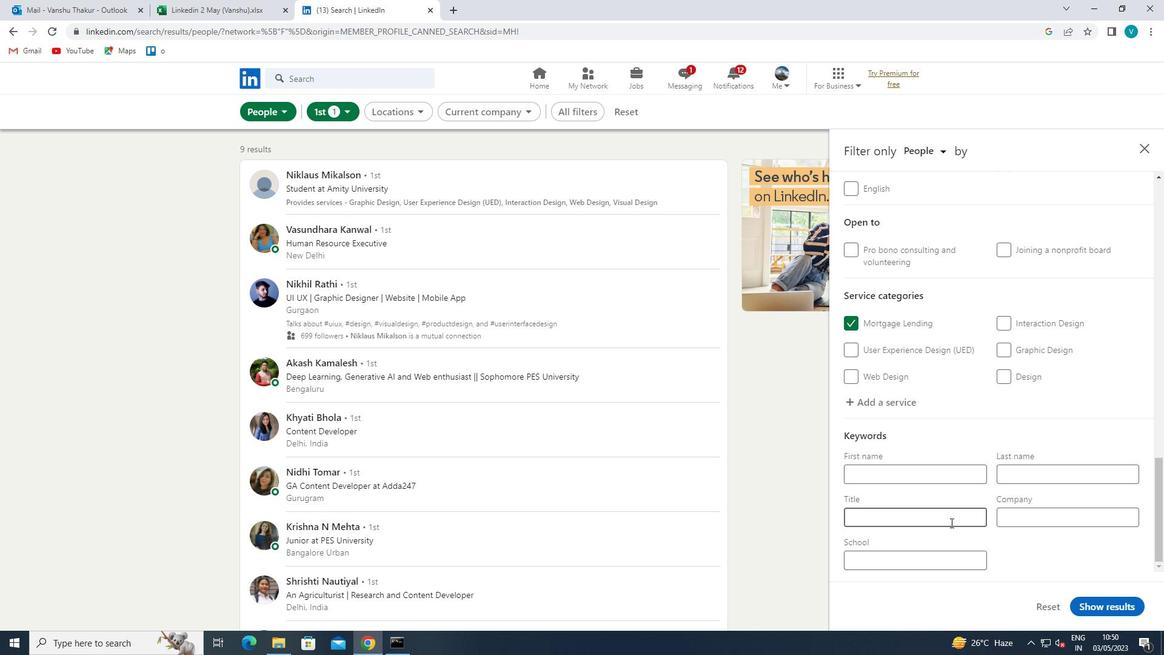 
Action: Key pressed <Key.shift>ANIMAL<Key.space><Key.shift>BREEDER<Key.space>
Screenshot: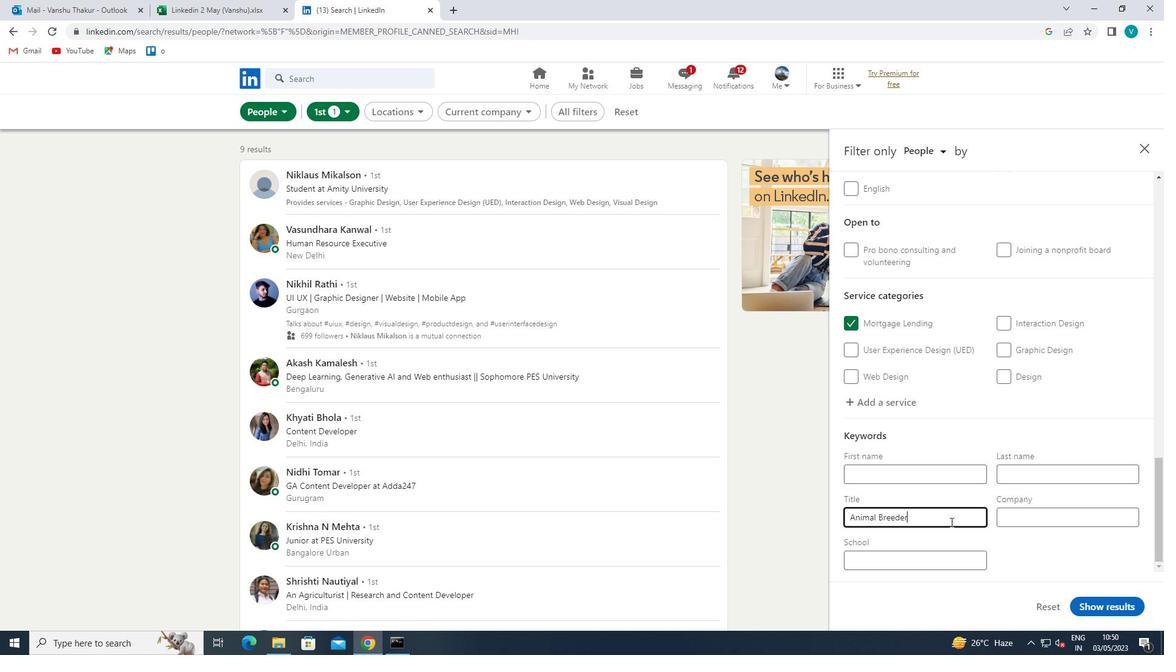 
Action: Mouse moved to (1082, 604)
Screenshot: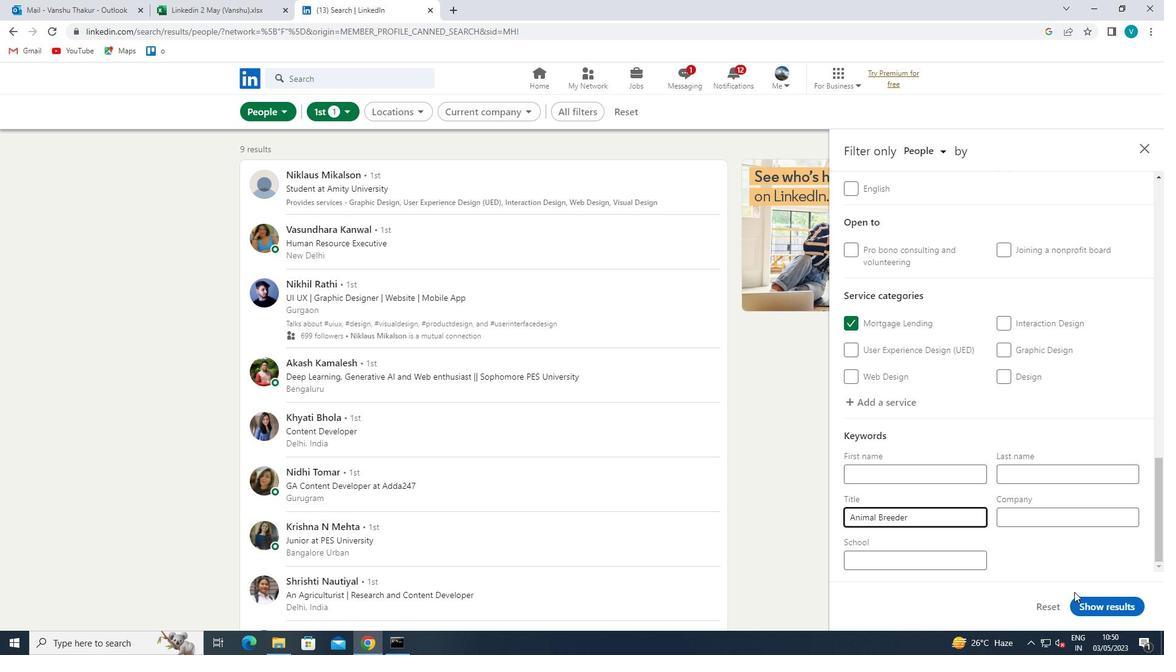 
Action: Mouse pressed left at (1082, 604)
Screenshot: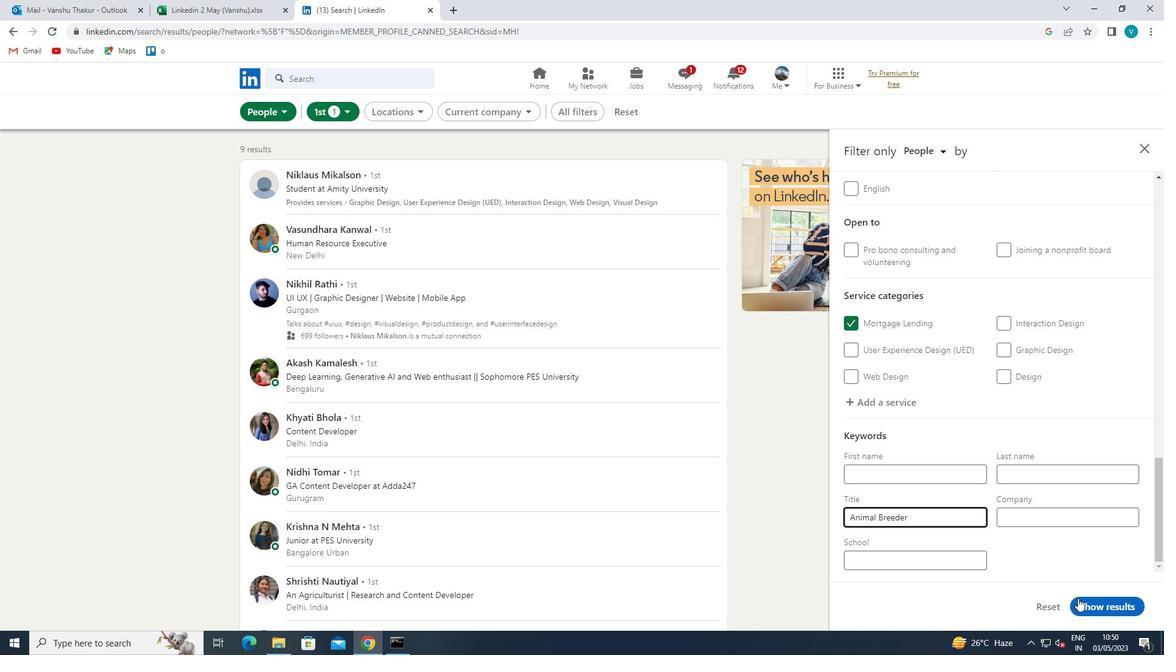 
